 Task: Find connections with filter location Hāflong with filter topic #jobsearchwith filter profile language German with filter current company Motive with filter school SSBT'S COLLEGE OF ENGINEERING & TECHNOLOGY, BAMBHORI. with filter industry Household Services with filter service category Videography with filter keywords title Executive Assistant
Action: Mouse moved to (530, 78)
Screenshot: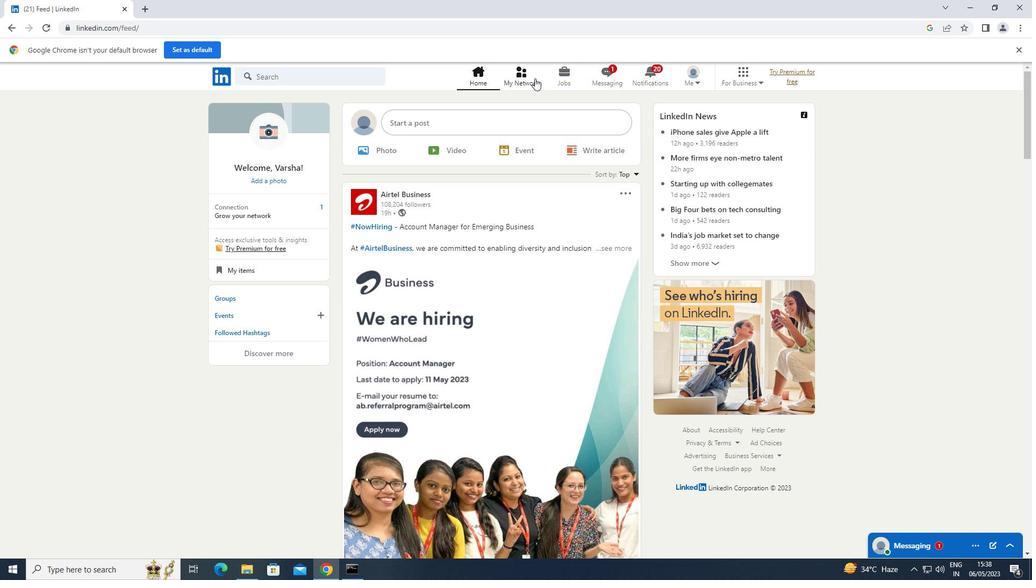 
Action: Mouse pressed left at (530, 78)
Screenshot: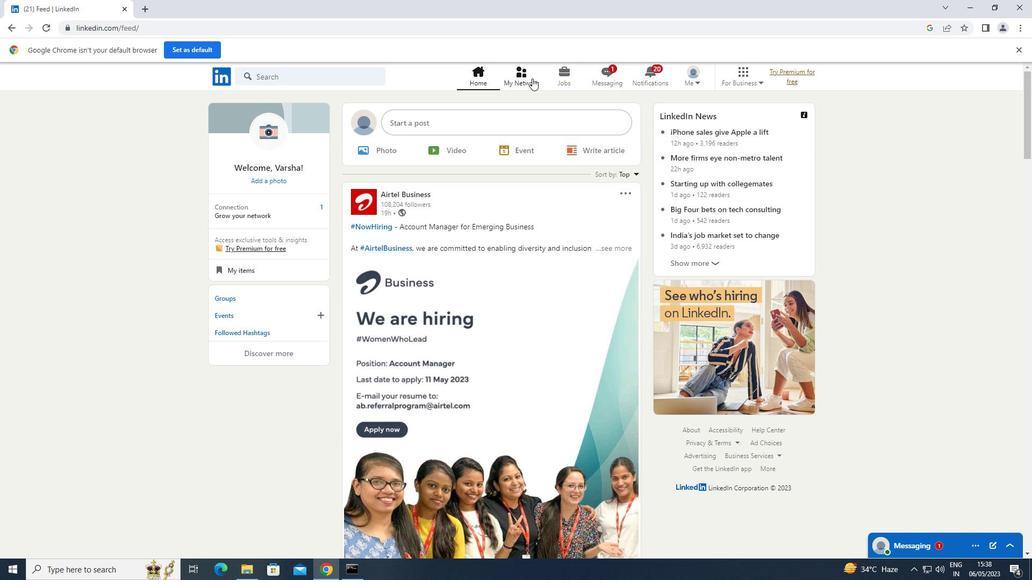 
Action: Mouse moved to (264, 138)
Screenshot: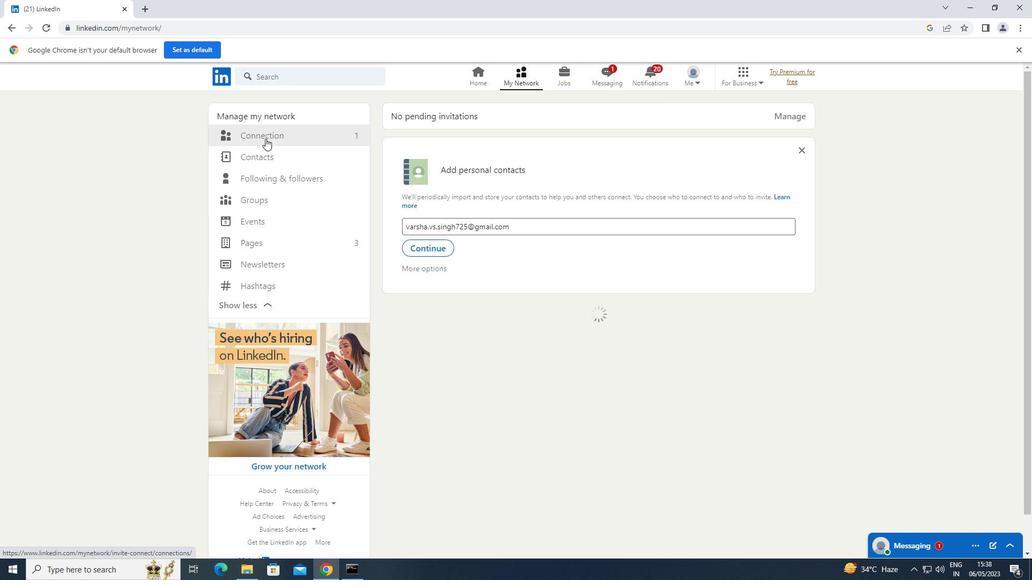 
Action: Mouse pressed left at (264, 138)
Screenshot: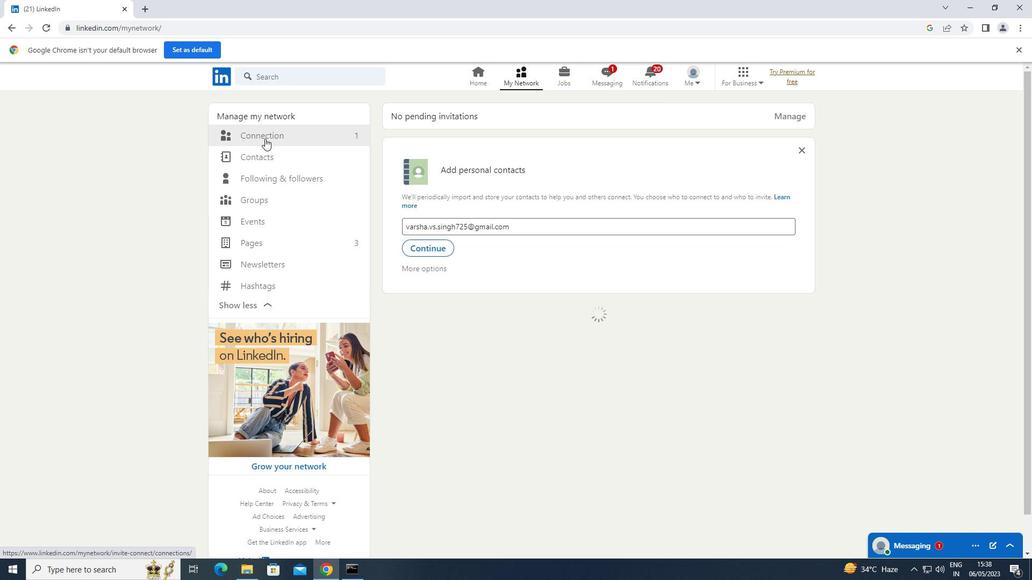 
Action: Mouse moved to (609, 134)
Screenshot: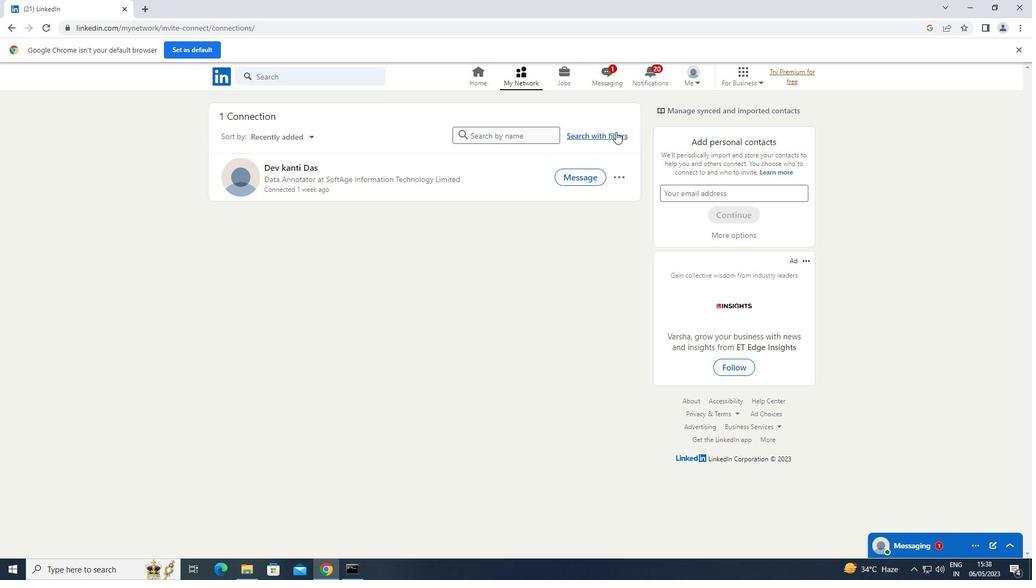 
Action: Mouse pressed left at (609, 134)
Screenshot: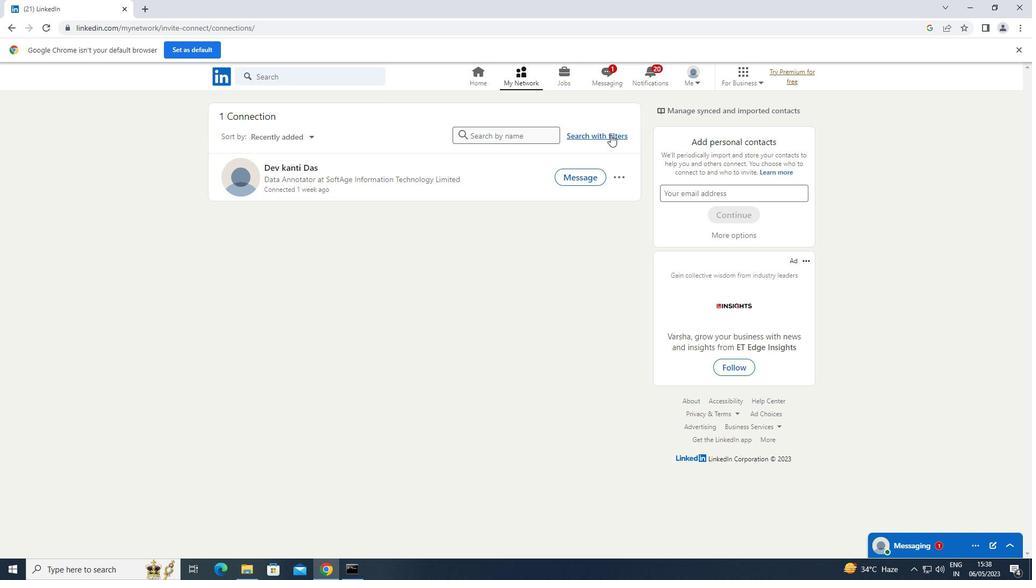 
Action: Mouse moved to (556, 105)
Screenshot: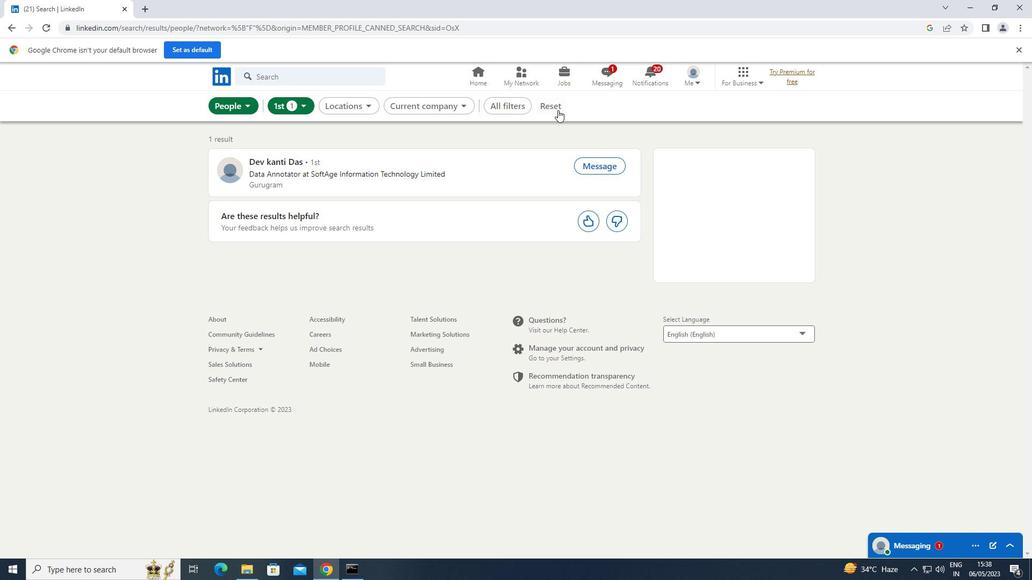 
Action: Mouse pressed left at (556, 105)
Screenshot: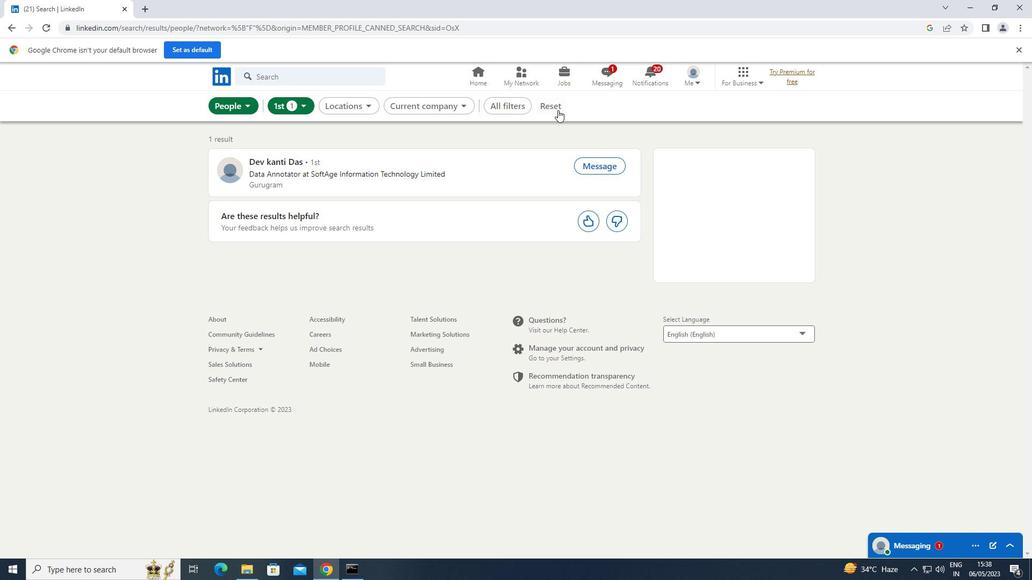 
Action: Mouse moved to (553, 104)
Screenshot: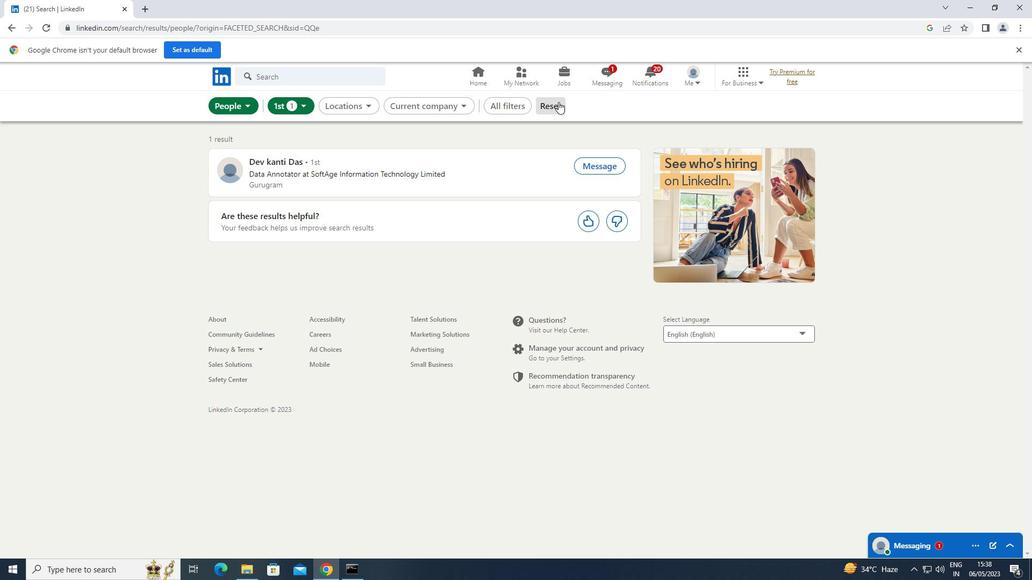 
Action: Mouse pressed left at (553, 104)
Screenshot: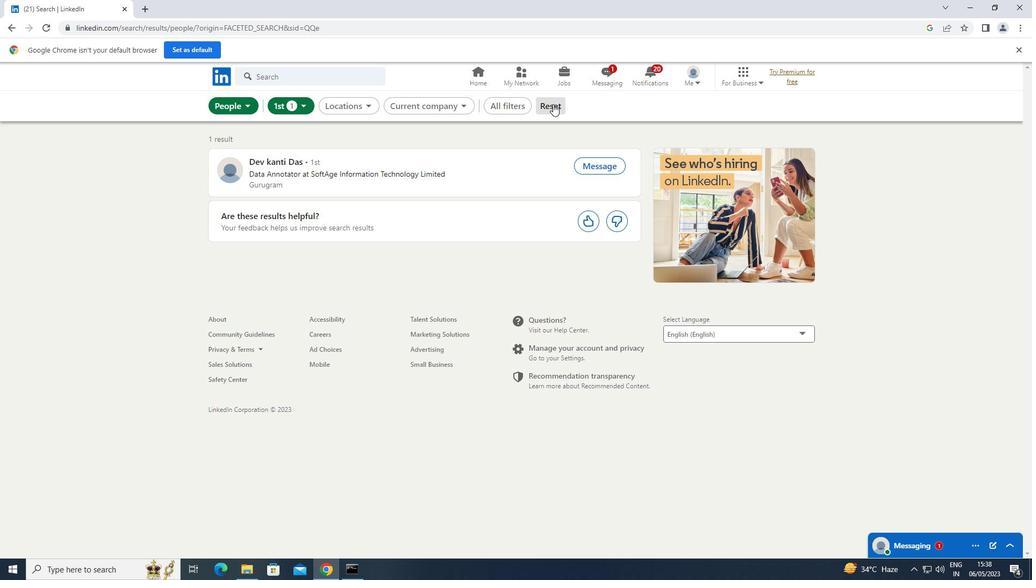 
Action: Mouse moved to (540, 106)
Screenshot: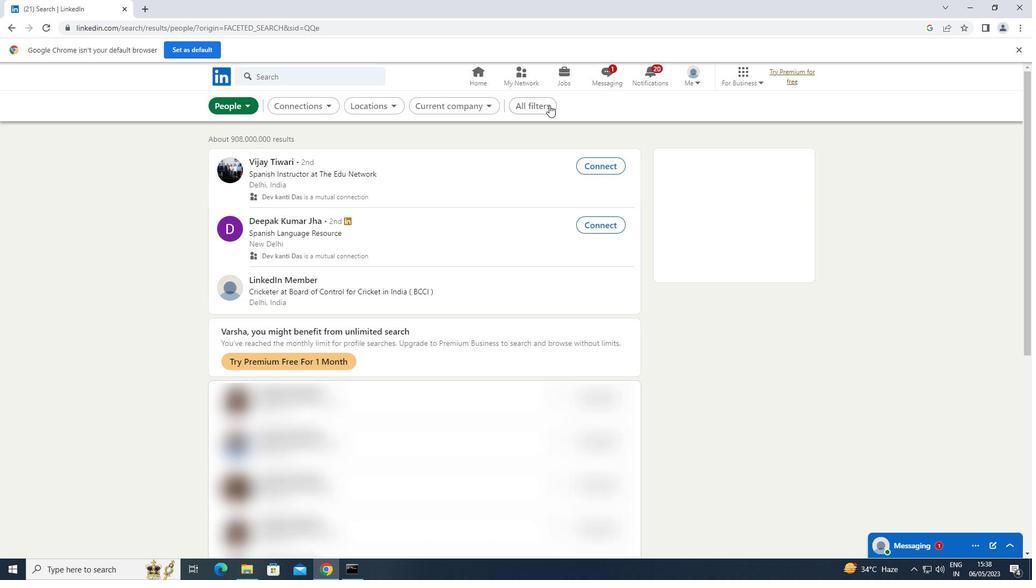 
Action: Mouse pressed left at (540, 106)
Screenshot: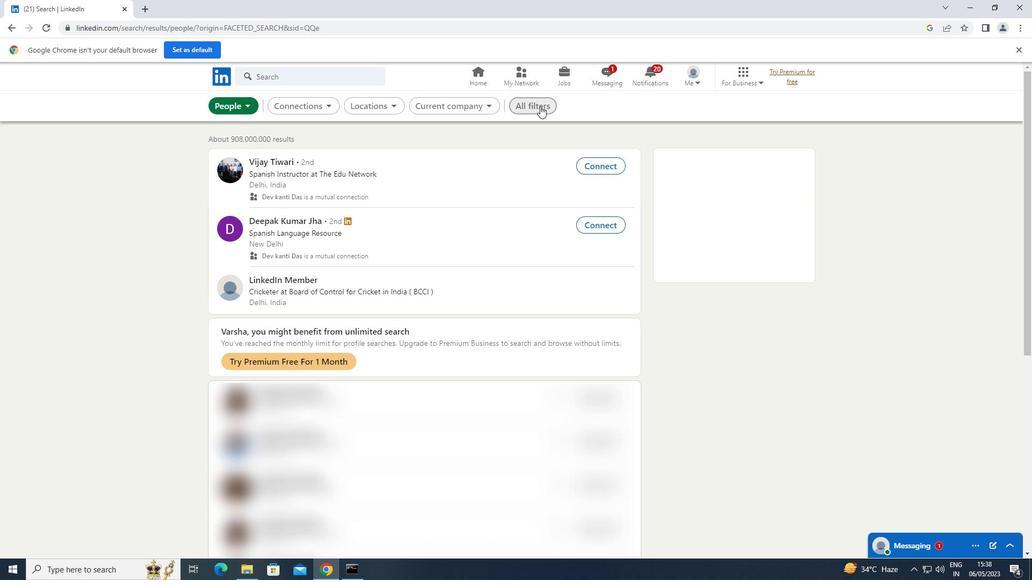 
Action: Mouse moved to (878, 253)
Screenshot: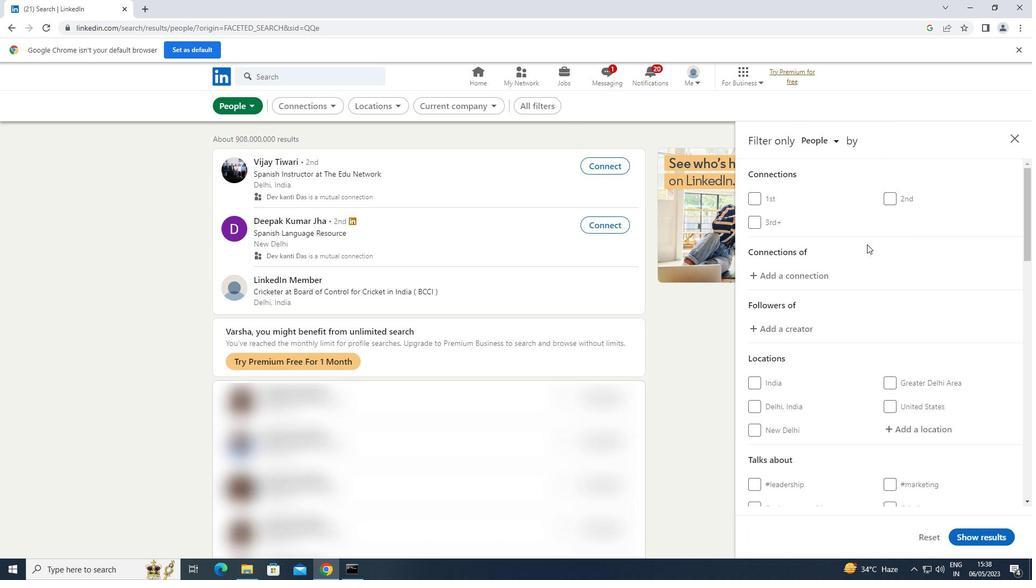 
Action: Mouse scrolled (878, 252) with delta (0, 0)
Screenshot: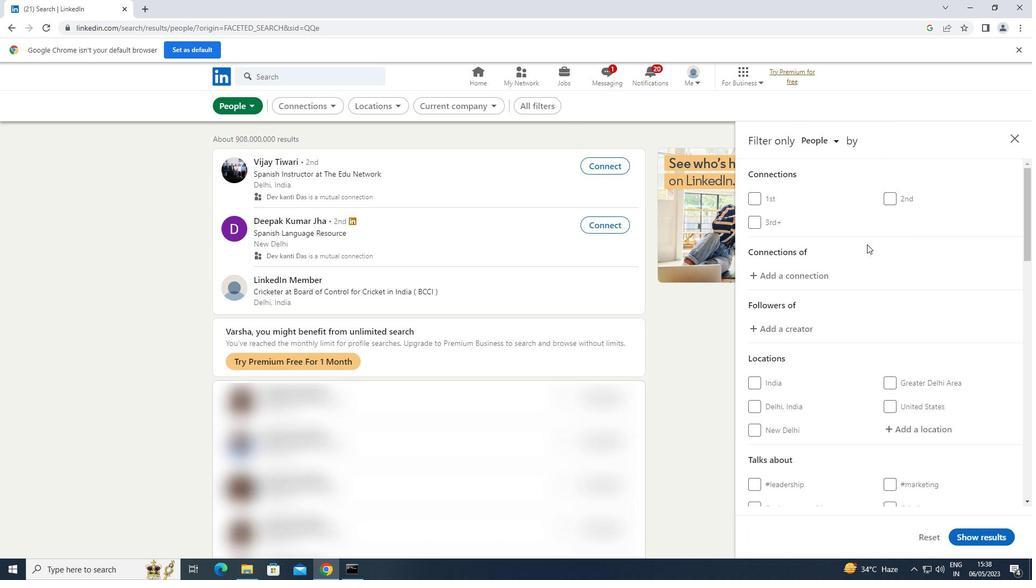 
Action: Mouse moved to (880, 256)
Screenshot: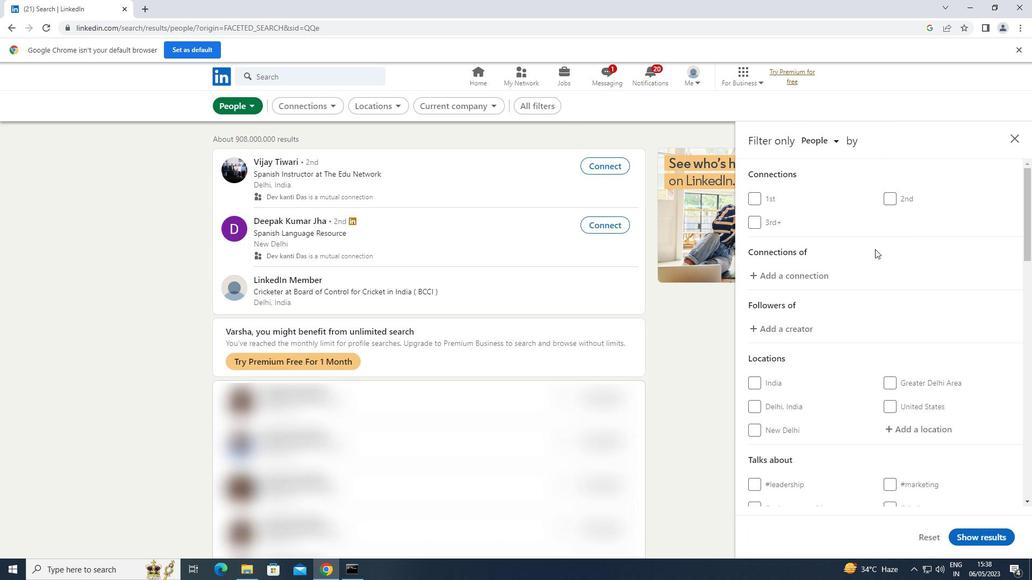 
Action: Mouse scrolled (880, 256) with delta (0, 0)
Screenshot: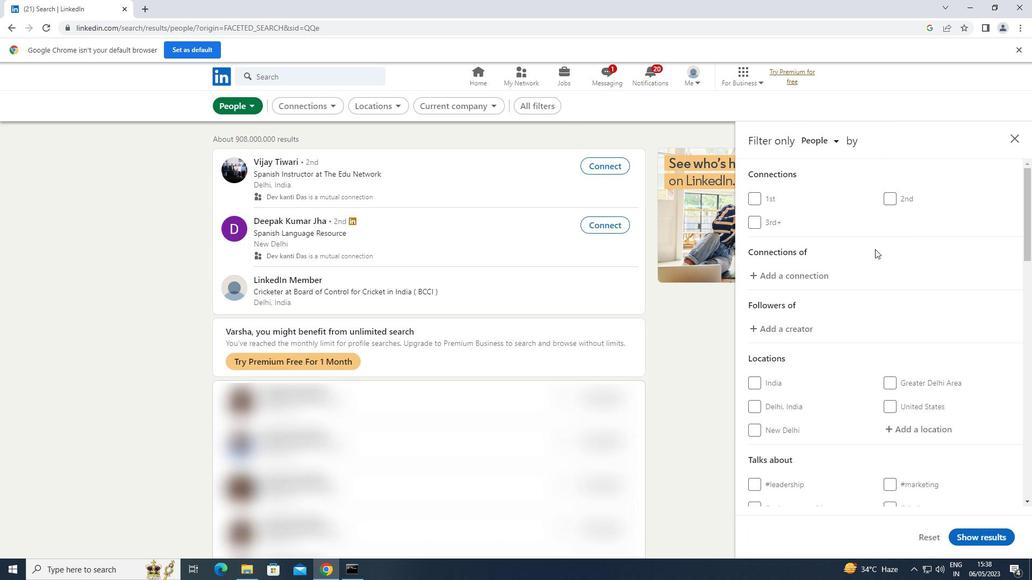 
Action: Mouse moved to (922, 316)
Screenshot: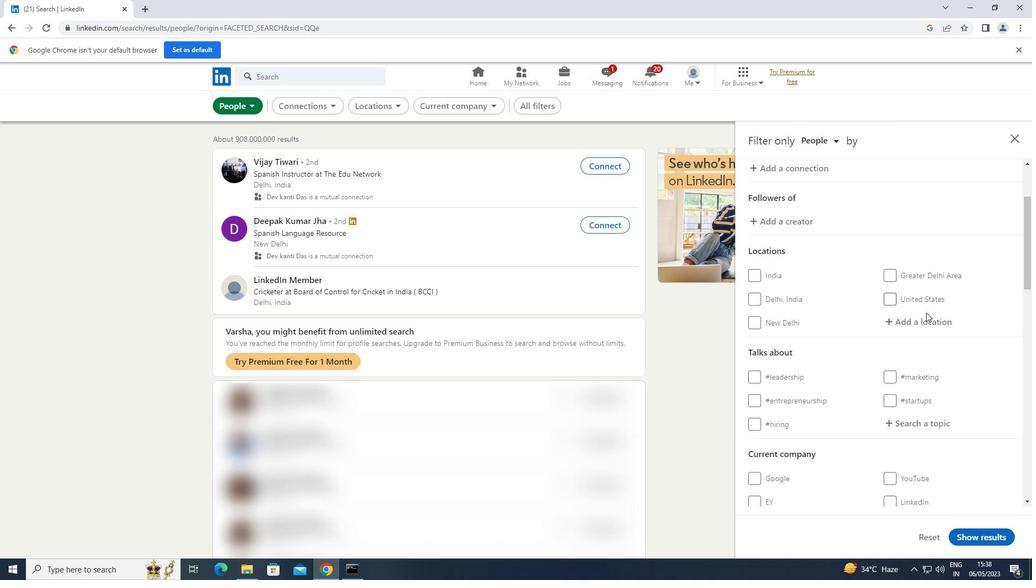 
Action: Mouse pressed left at (922, 316)
Screenshot: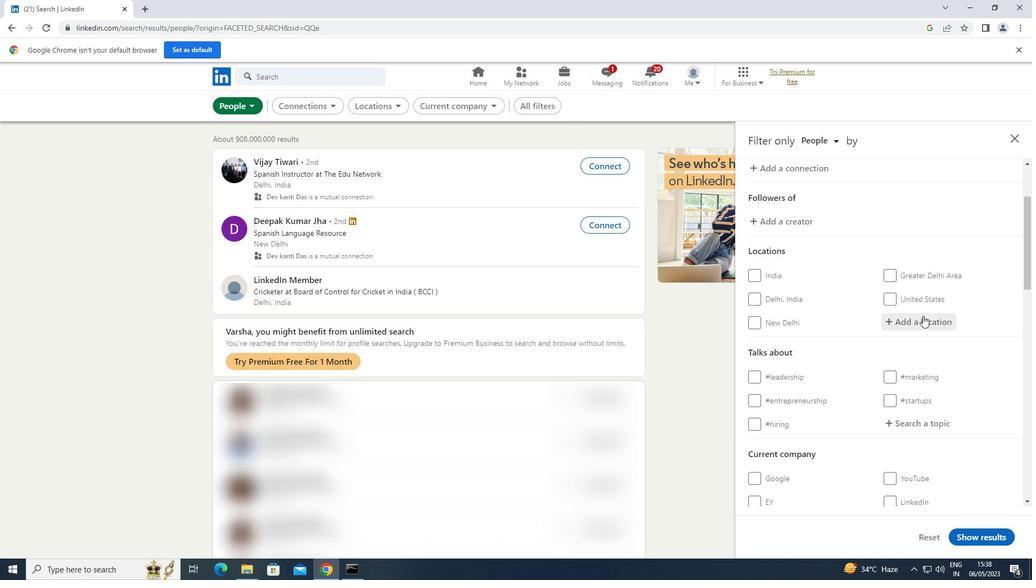 
Action: Mouse moved to (925, 316)
Screenshot: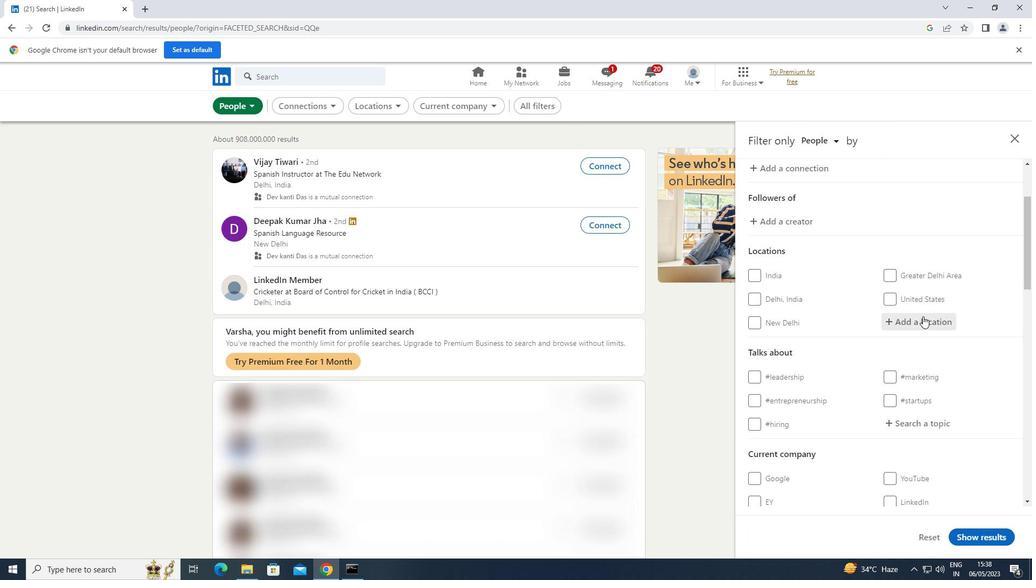 
Action: Key pressed <Key.shift>HAFLONG
Screenshot: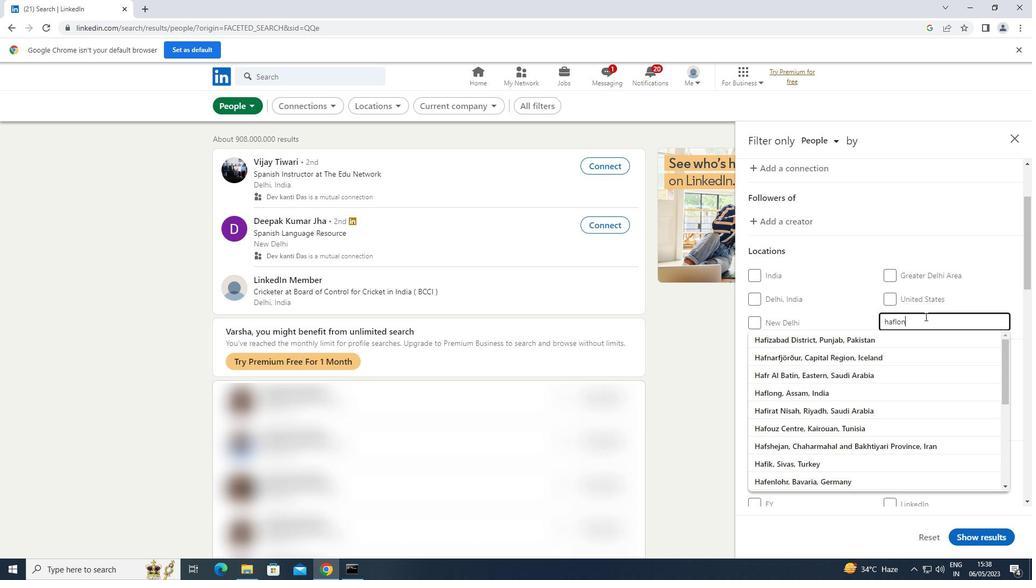 
Action: Mouse moved to (923, 422)
Screenshot: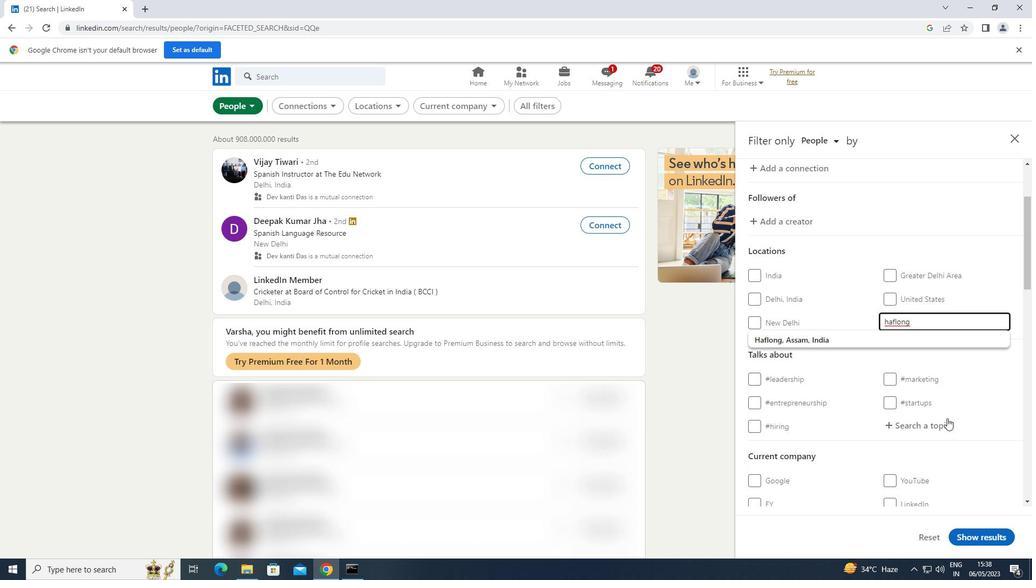 
Action: Mouse pressed left at (923, 422)
Screenshot: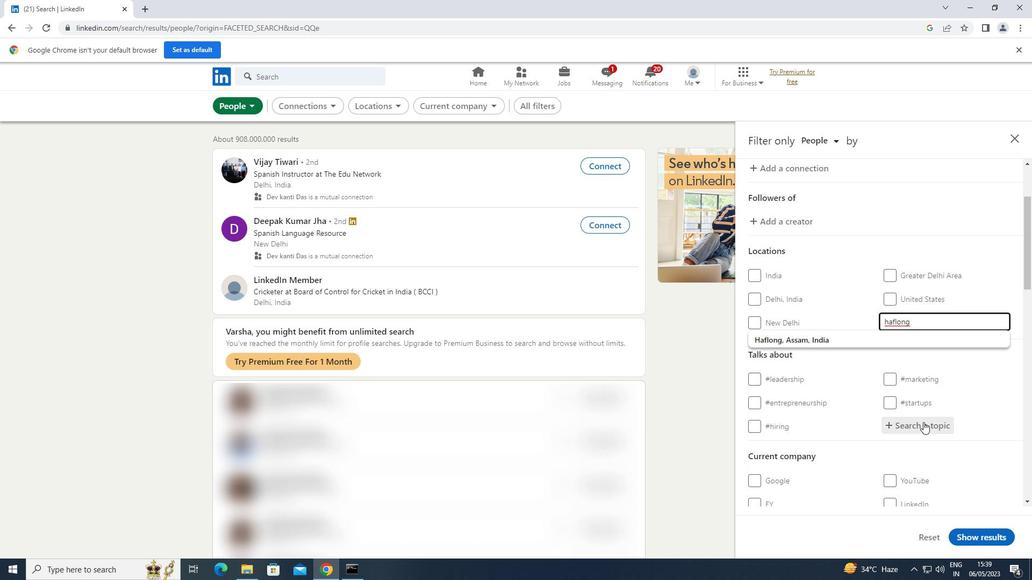 
Action: Key pressed JOBSEARCH
Screenshot: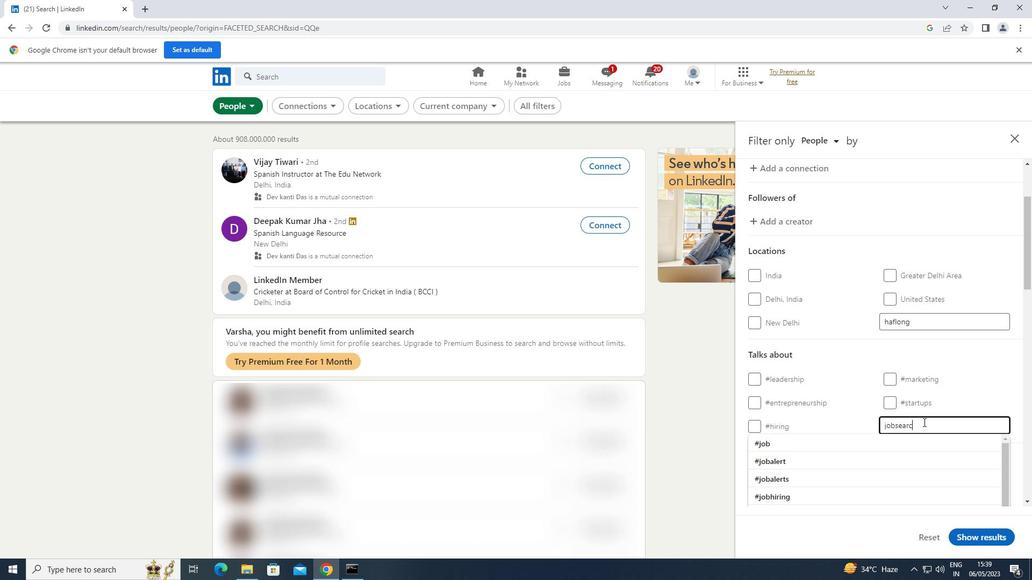 
Action: Mouse moved to (819, 441)
Screenshot: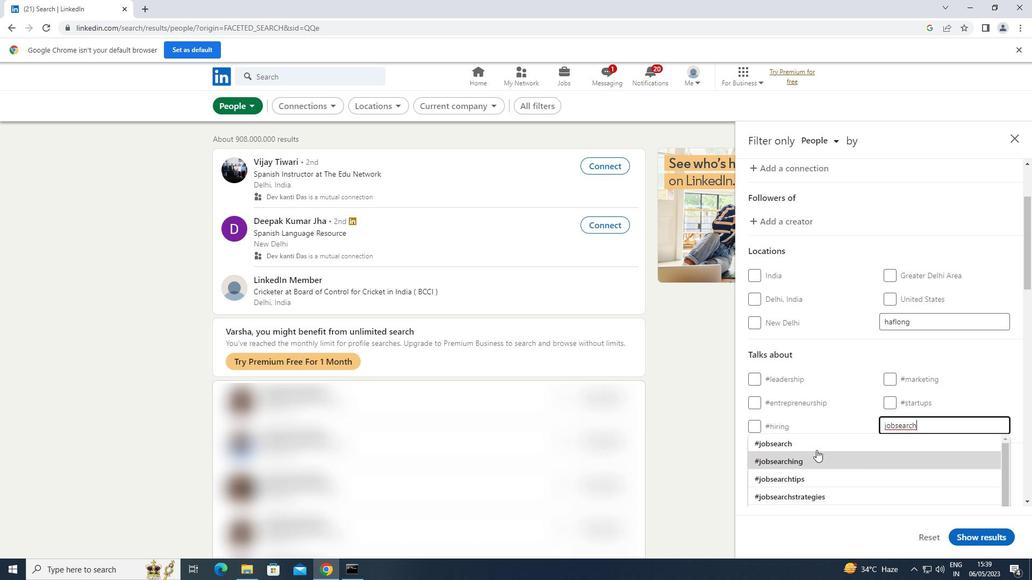 
Action: Mouse pressed left at (819, 441)
Screenshot: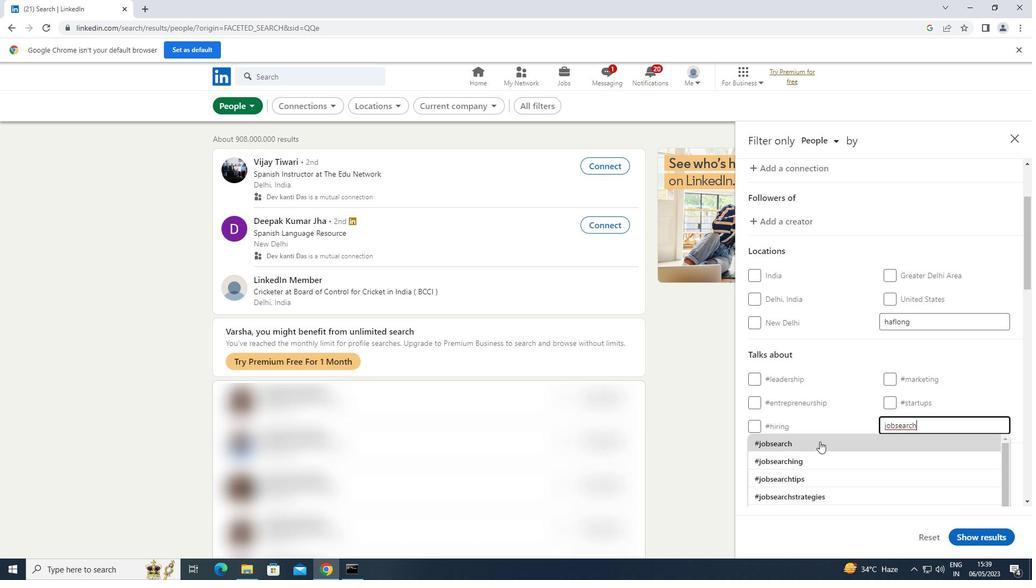 
Action: Mouse moved to (825, 435)
Screenshot: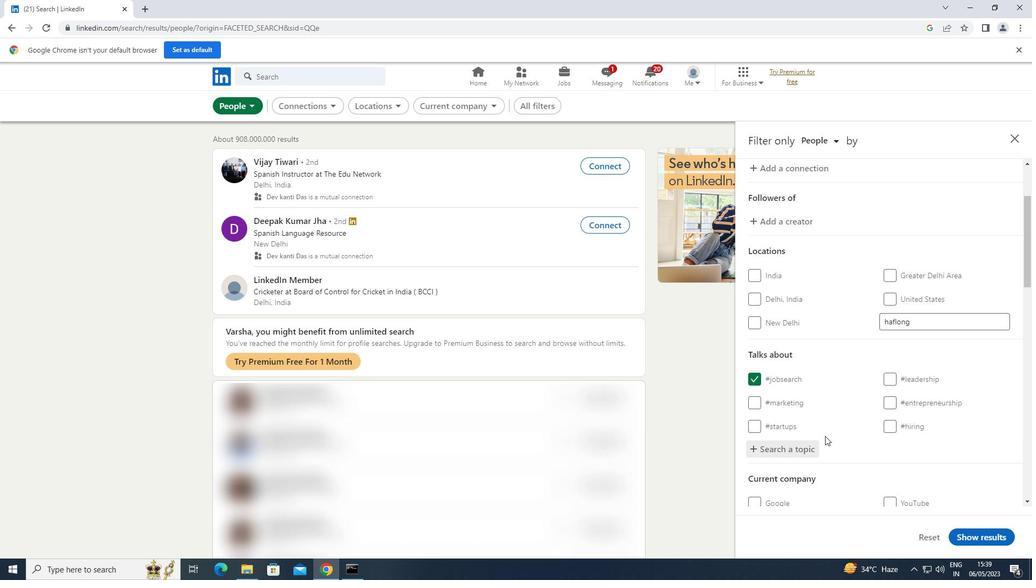 
Action: Mouse scrolled (825, 435) with delta (0, 0)
Screenshot: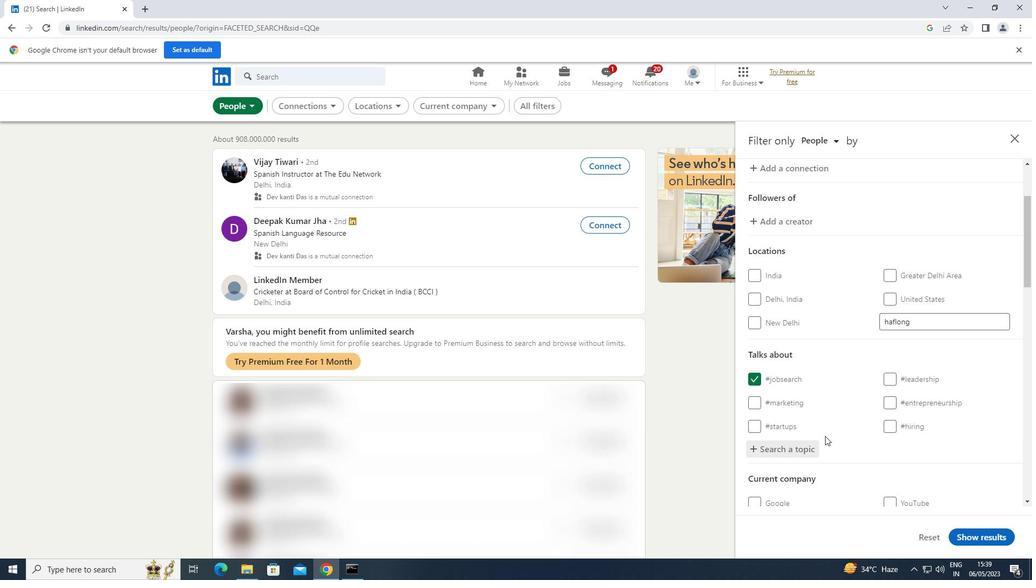 
Action: Mouse scrolled (825, 435) with delta (0, 0)
Screenshot: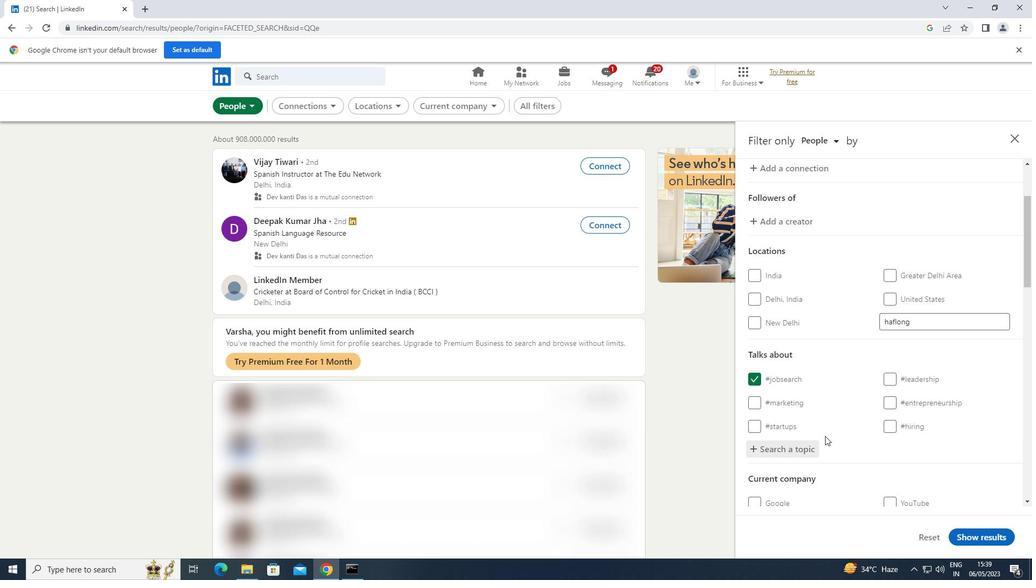 
Action: Mouse scrolled (825, 435) with delta (0, 0)
Screenshot: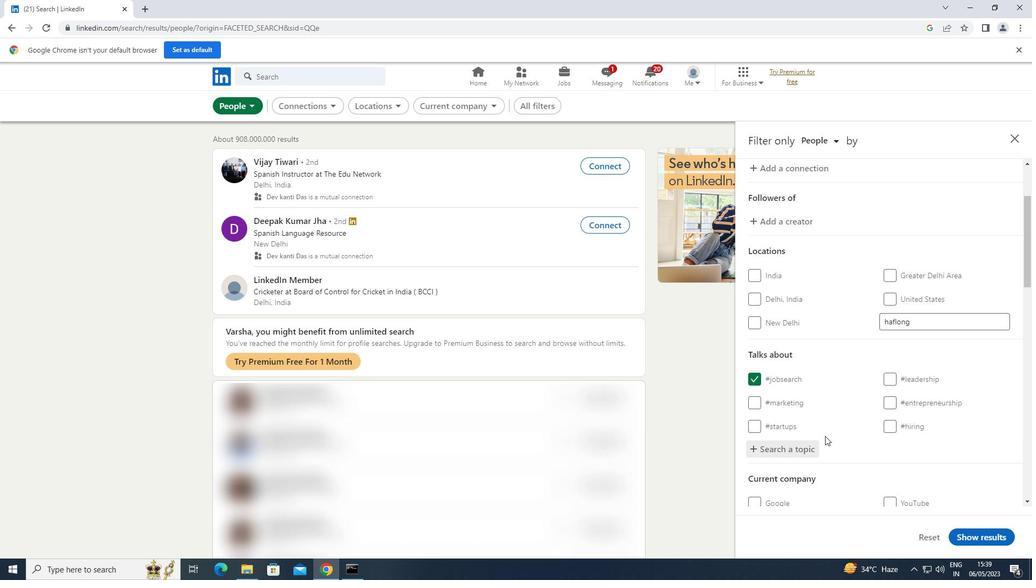 
Action: Mouse moved to (827, 433)
Screenshot: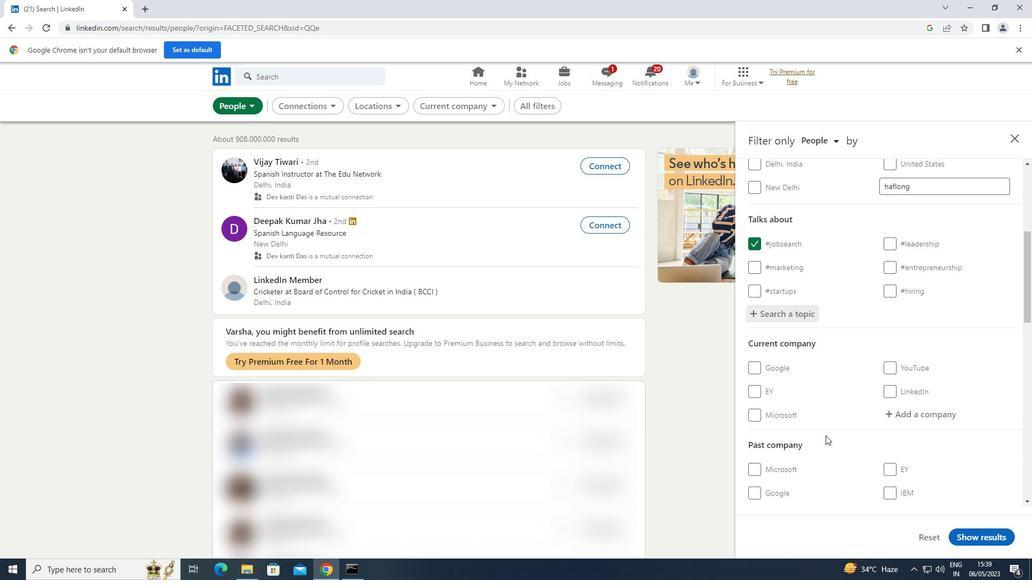 
Action: Mouse scrolled (827, 433) with delta (0, 0)
Screenshot: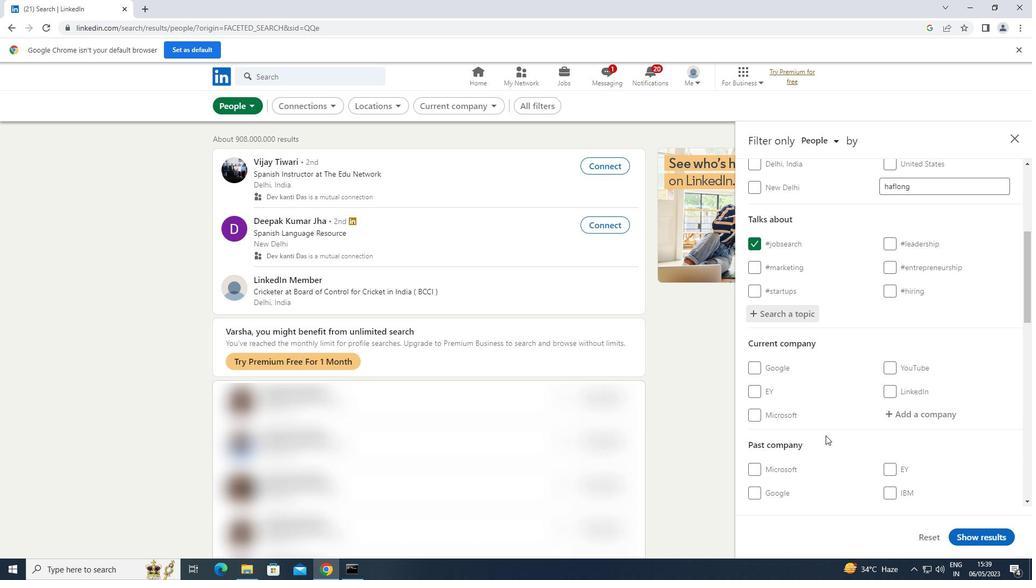 
Action: Mouse scrolled (827, 433) with delta (0, 0)
Screenshot: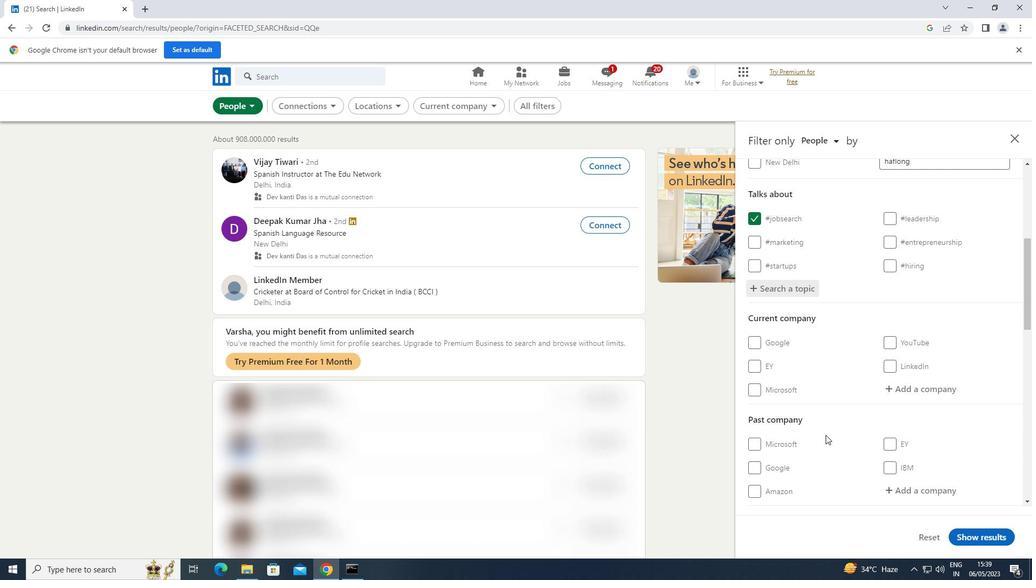 
Action: Mouse scrolled (827, 433) with delta (0, 0)
Screenshot: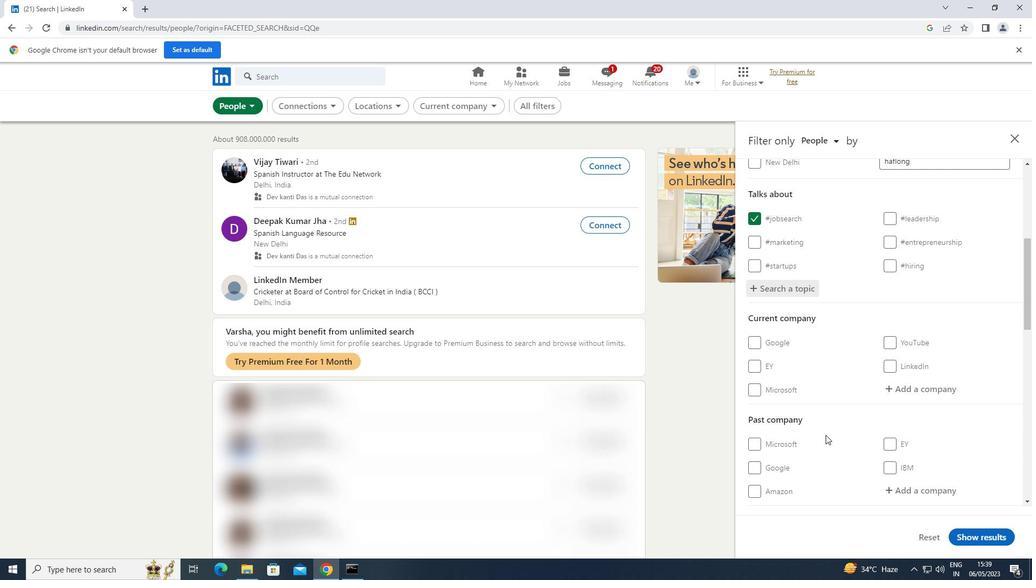 
Action: Mouse scrolled (827, 433) with delta (0, 0)
Screenshot: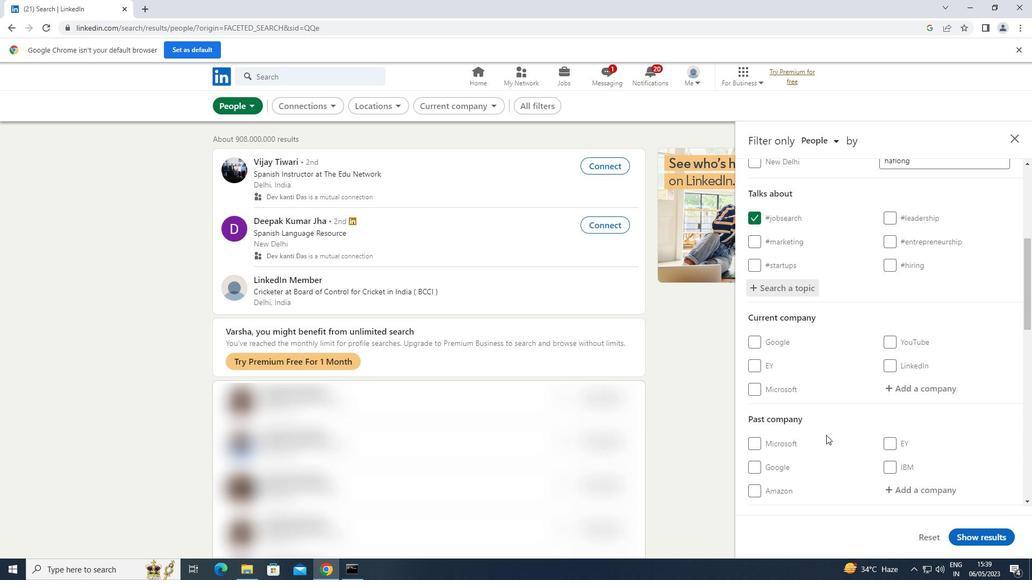 
Action: Mouse scrolled (827, 433) with delta (0, 0)
Screenshot: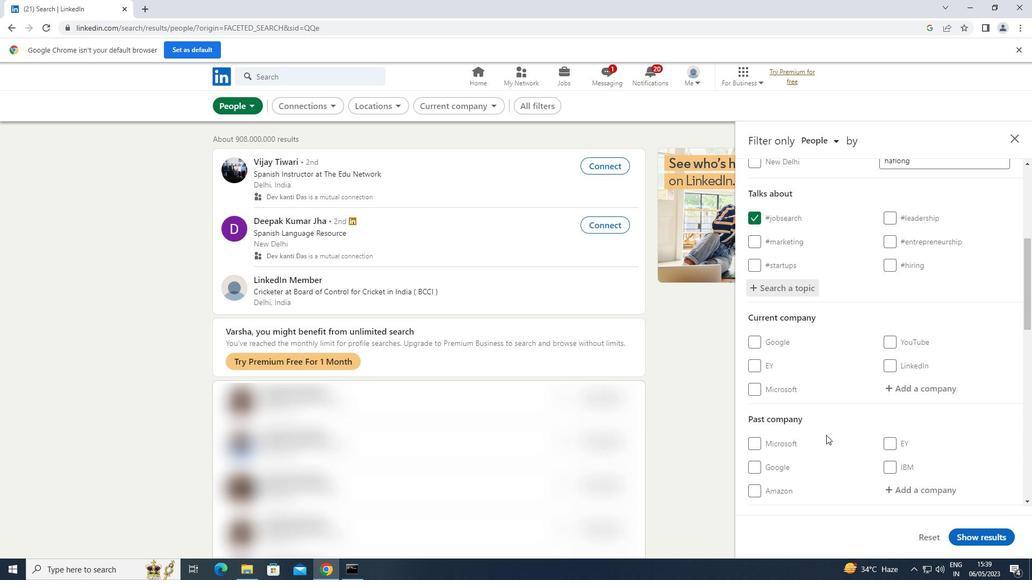 
Action: Mouse scrolled (827, 433) with delta (0, 0)
Screenshot: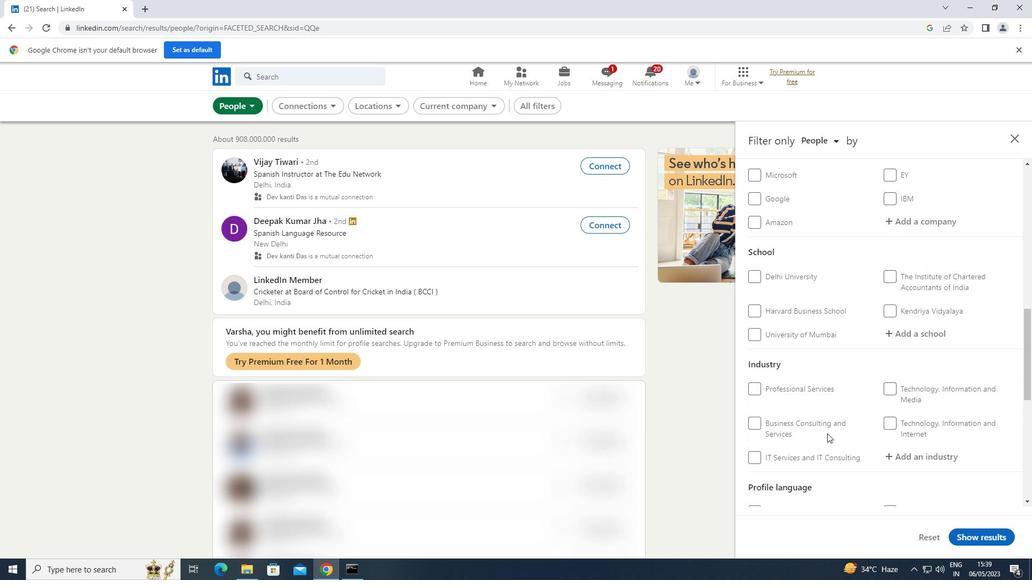 
Action: Mouse scrolled (827, 433) with delta (0, 0)
Screenshot: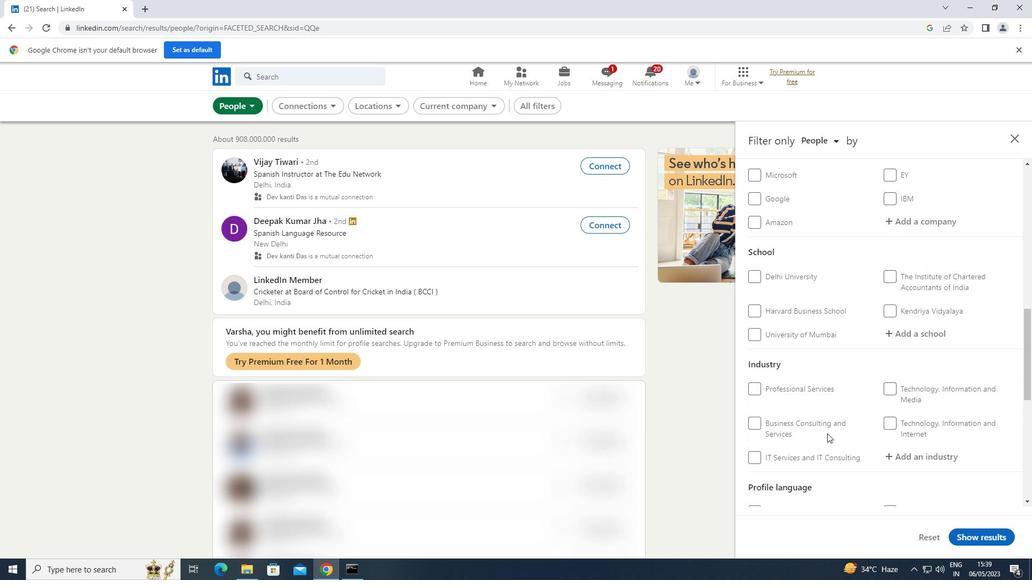 
Action: Mouse moved to (750, 447)
Screenshot: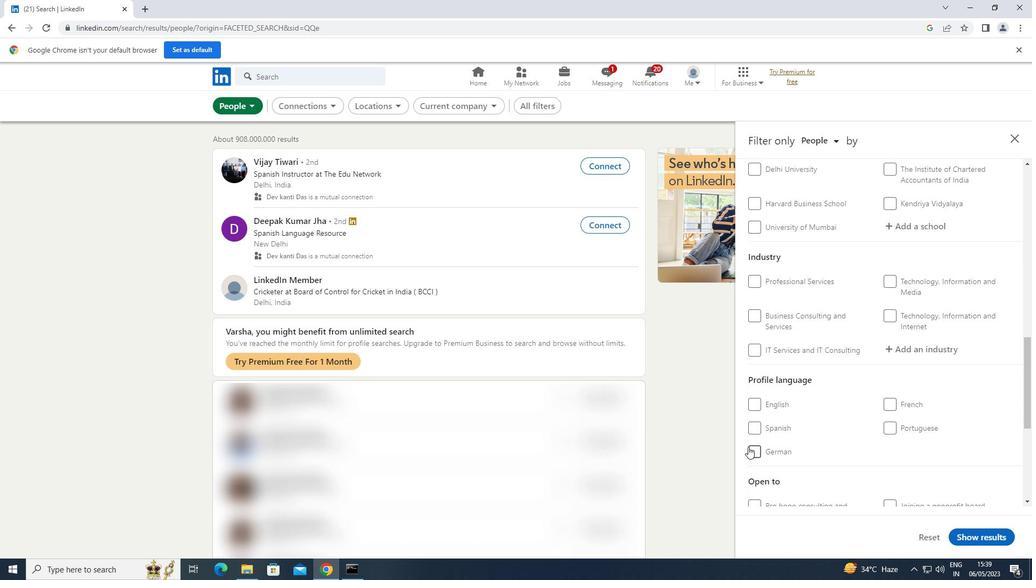 
Action: Mouse pressed left at (750, 447)
Screenshot: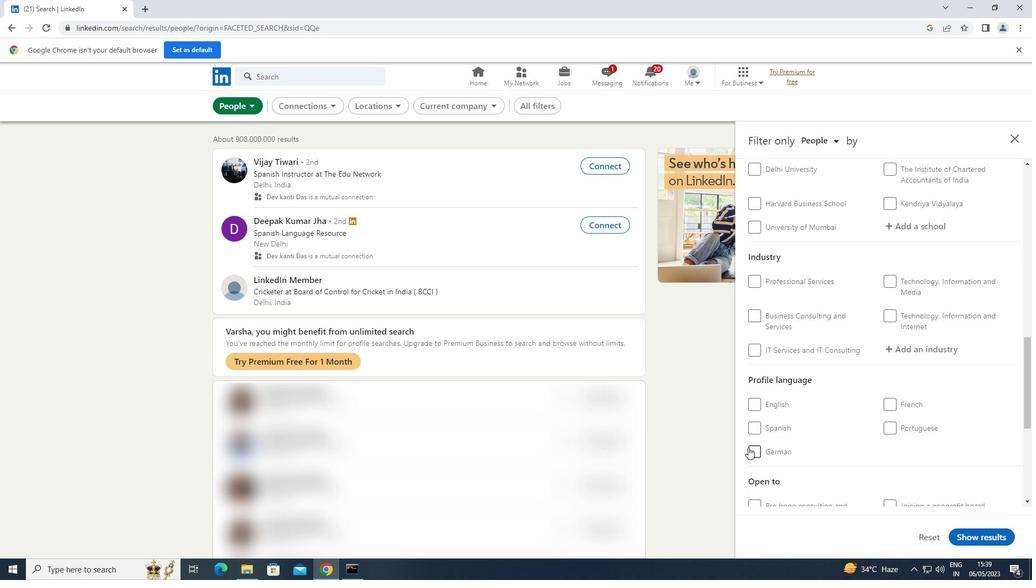 
Action: Mouse moved to (833, 407)
Screenshot: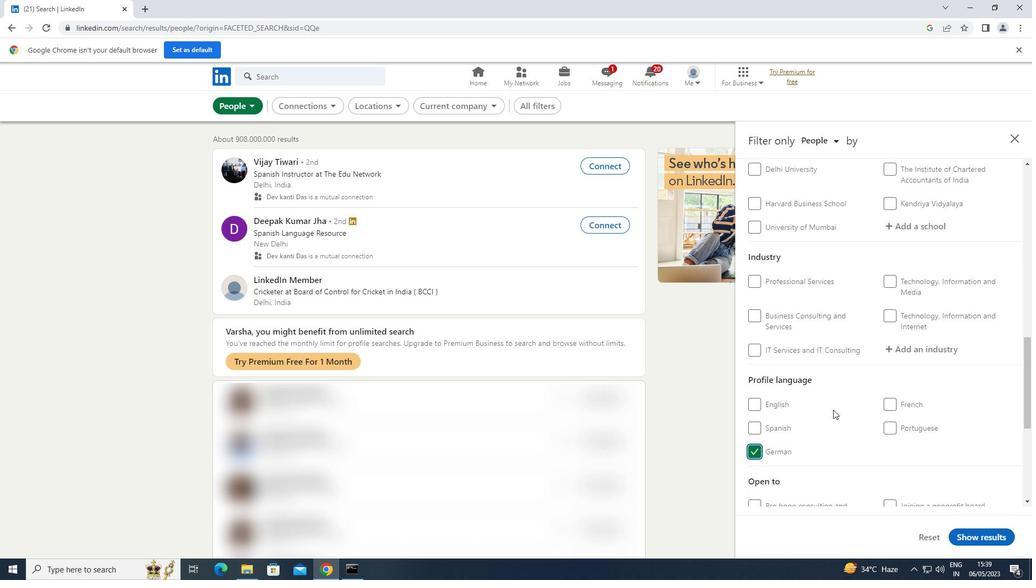 
Action: Mouse scrolled (833, 407) with delta (0, 0)
Screenshot: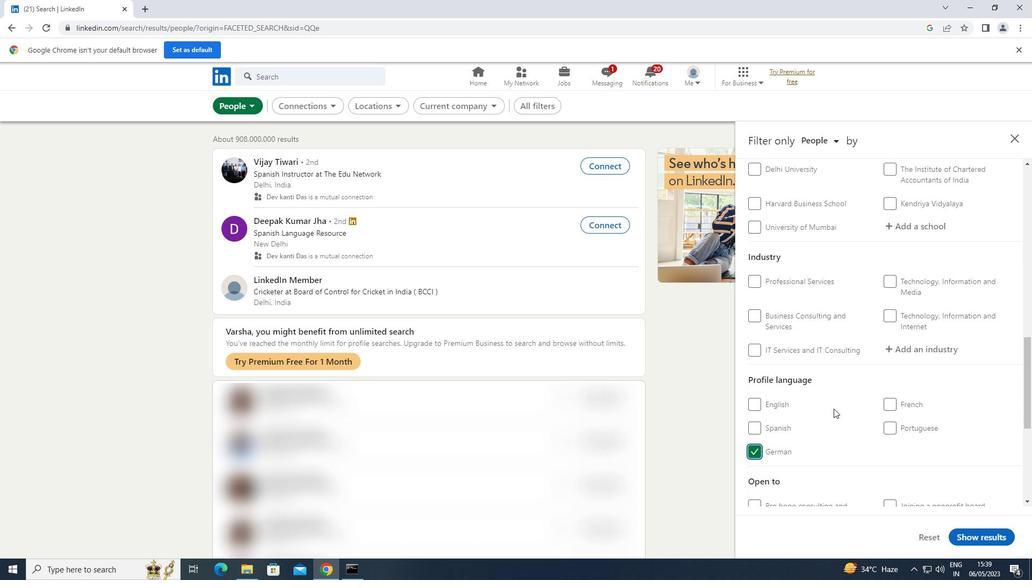 
Action: Mouse moved to (833, 406)
Screenshot: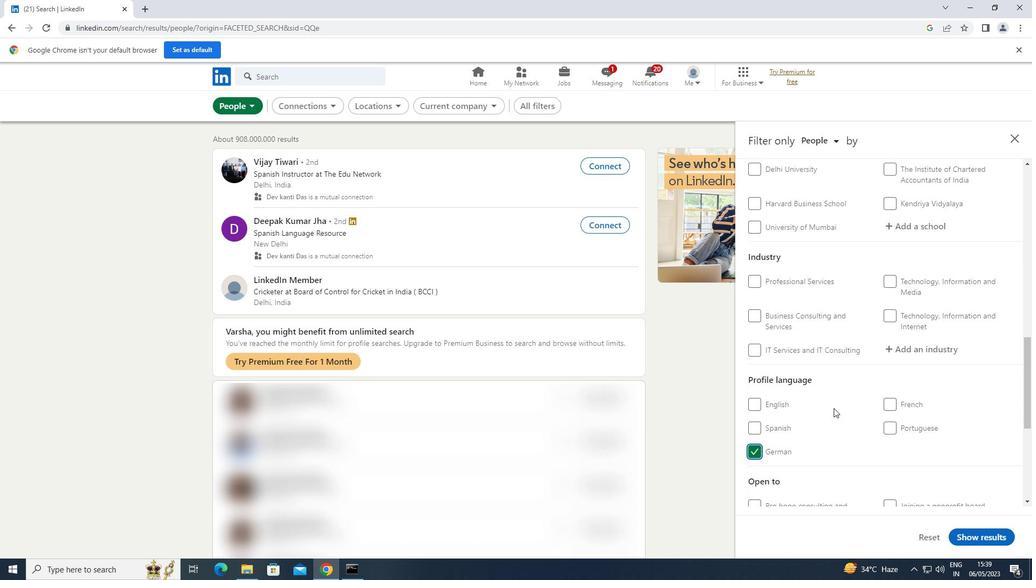 
Action: Mouse scrolled (833, 407) with delta (0, 0)
Screenshot: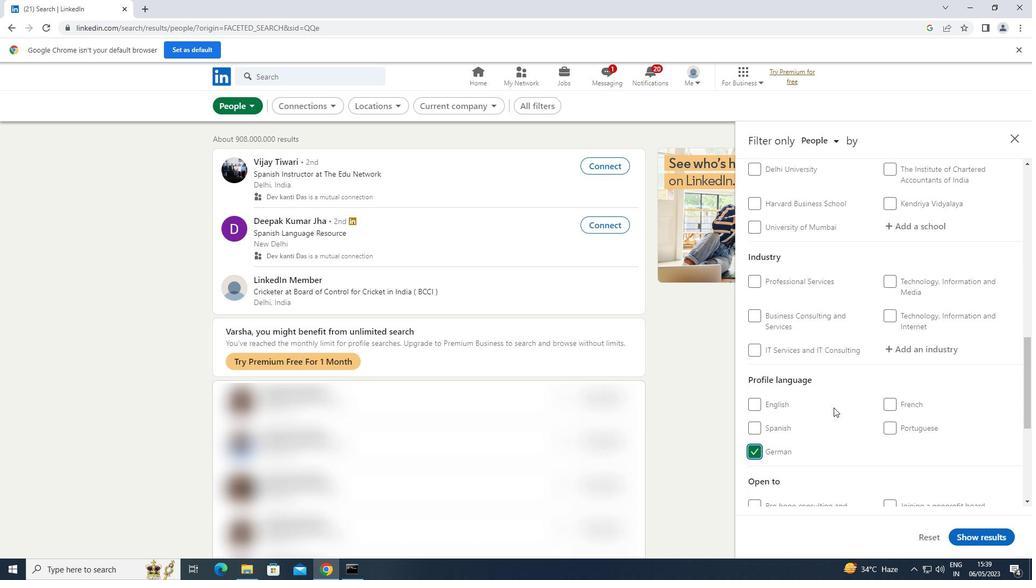 
Action: Mouse moved to (833, 406)
Screenshot: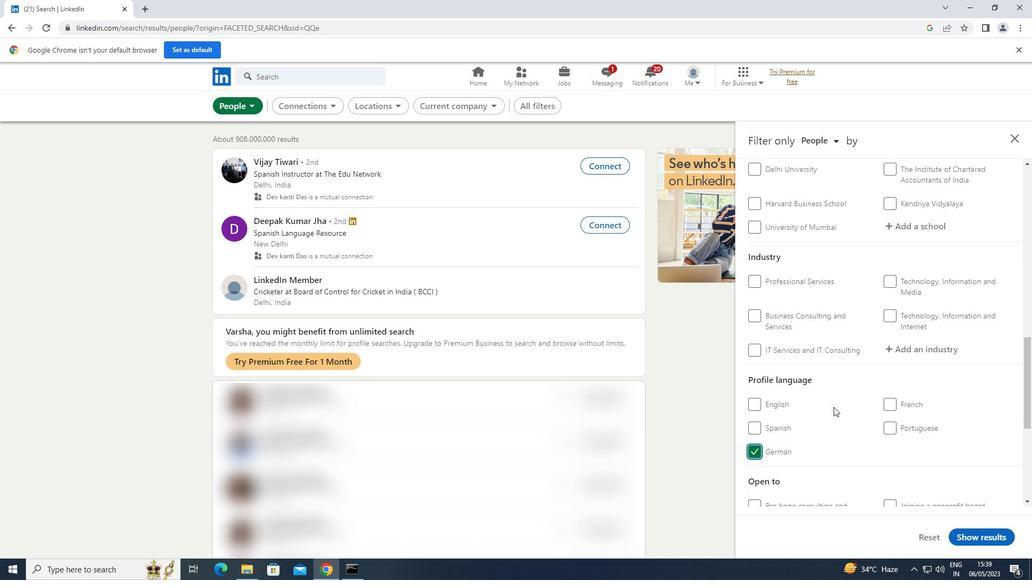
Action: Mouse scrolled (833, 407) with delta (0, 0)
Screenshot: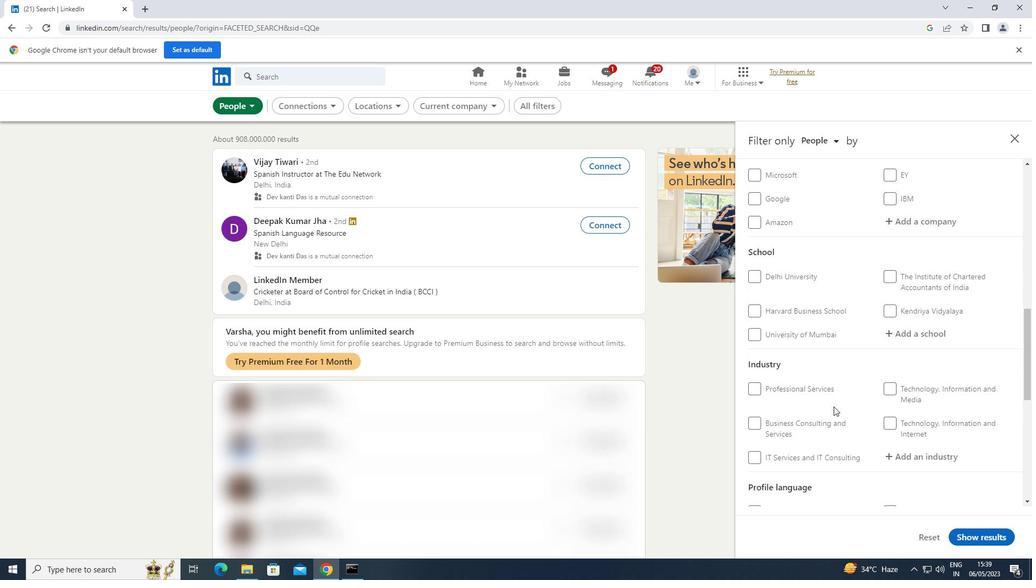 
Action: Mouse scrolled (833, 407) with delta (0, 0)
Screenshot: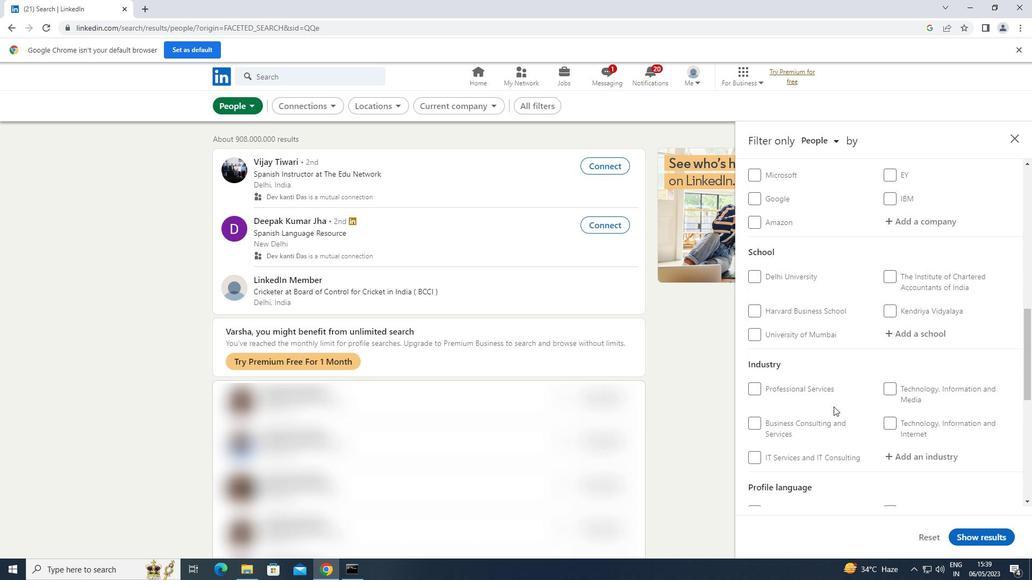 
Action: Mouse scrolled (833, 407) with delta (0, 0)
Screenshot: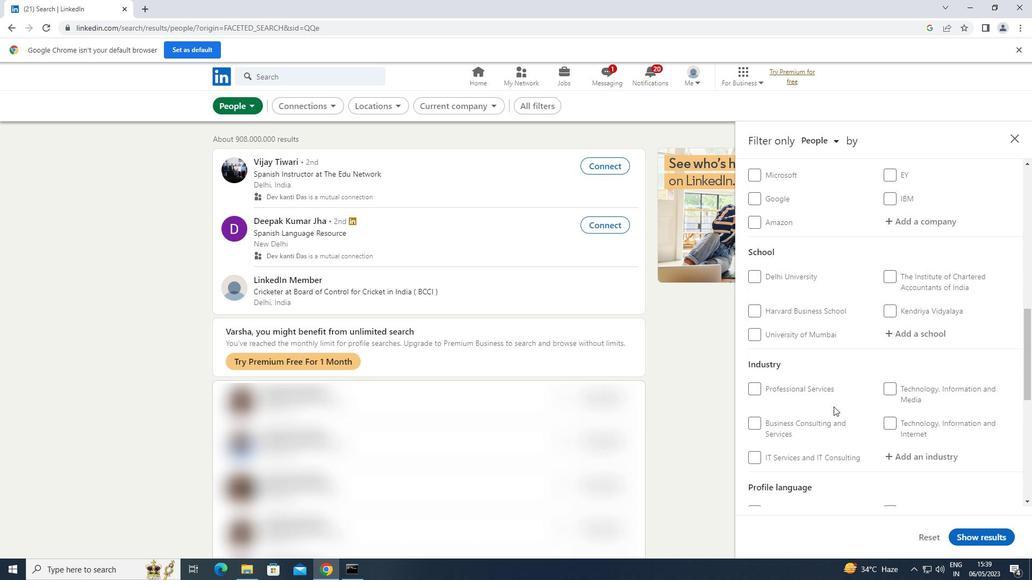 
Action: Mouse moved to (917, 285)
Screenshot: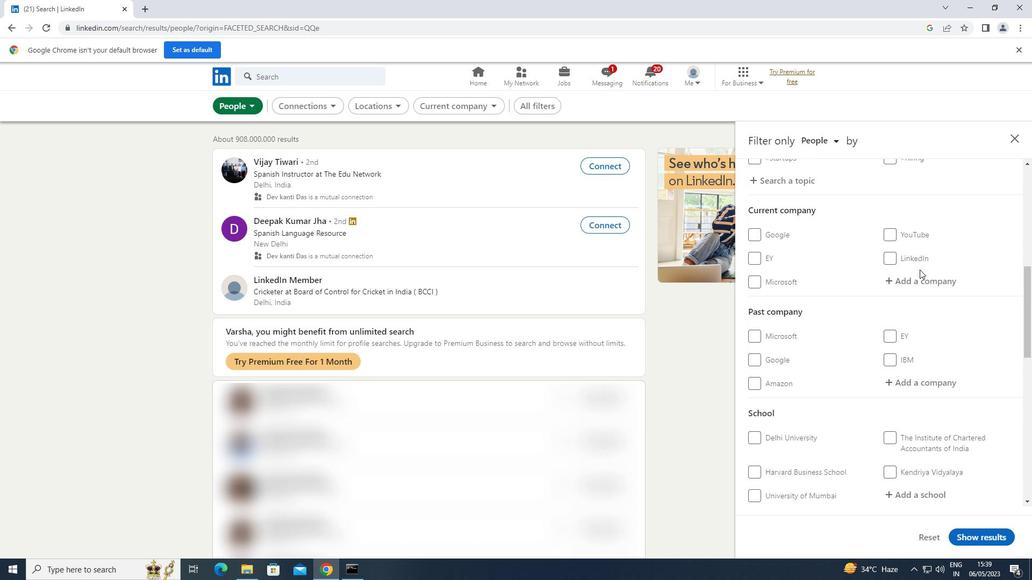 
Action: Mouse pressed left at (917, 285)
Screenshot: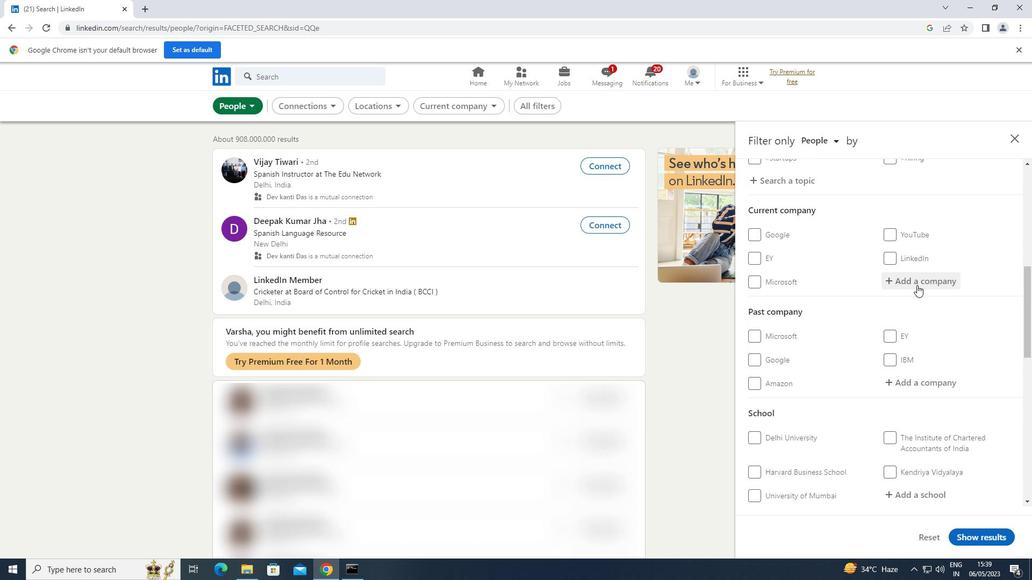 
Action: Key pressed <Key.shift>MOTIVE
Screenshot: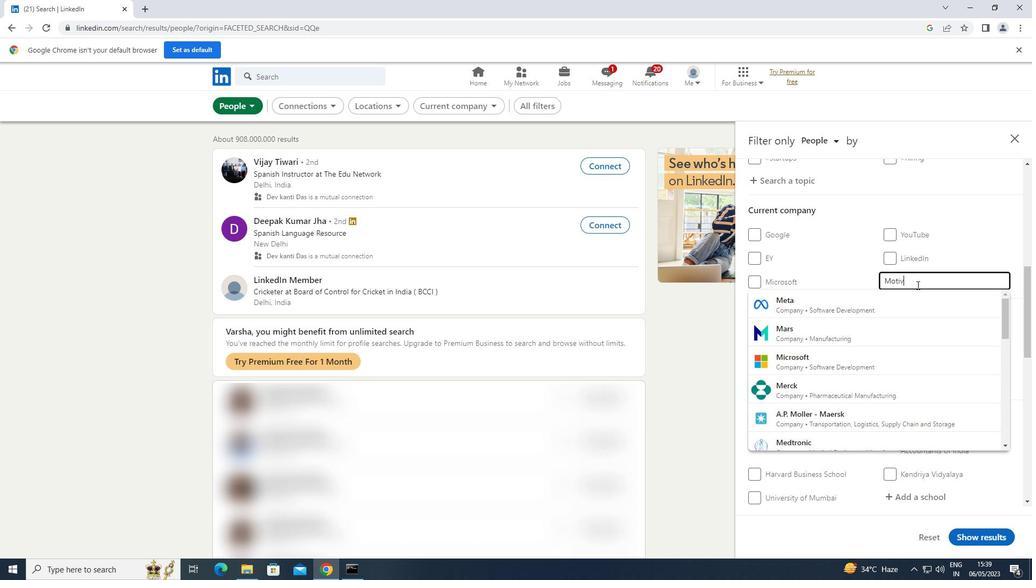 
Action: Mouse moved to (837, 299)
Screenshot: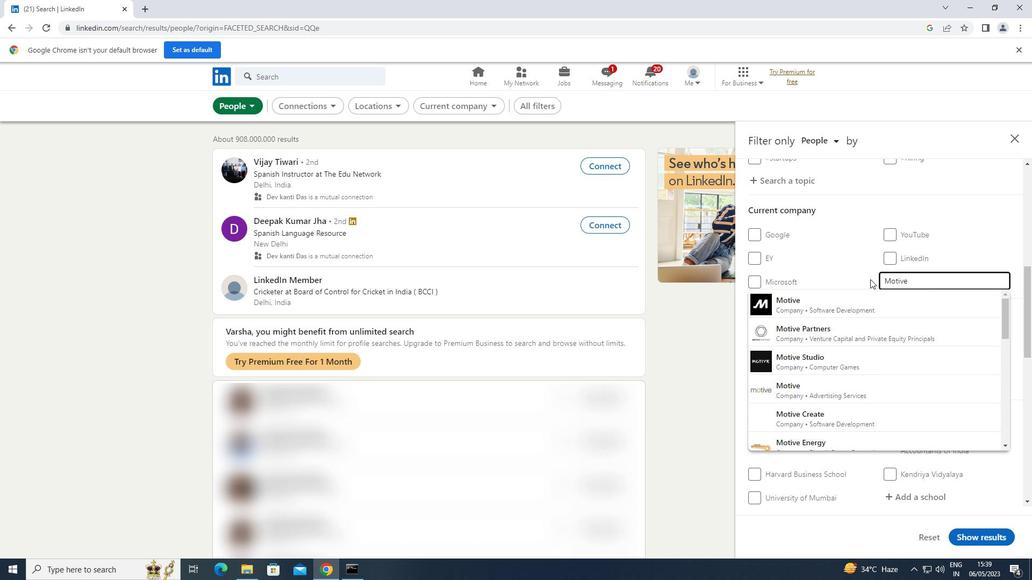 
Action: Mouse pressed left at (837, 299)
Screenshot: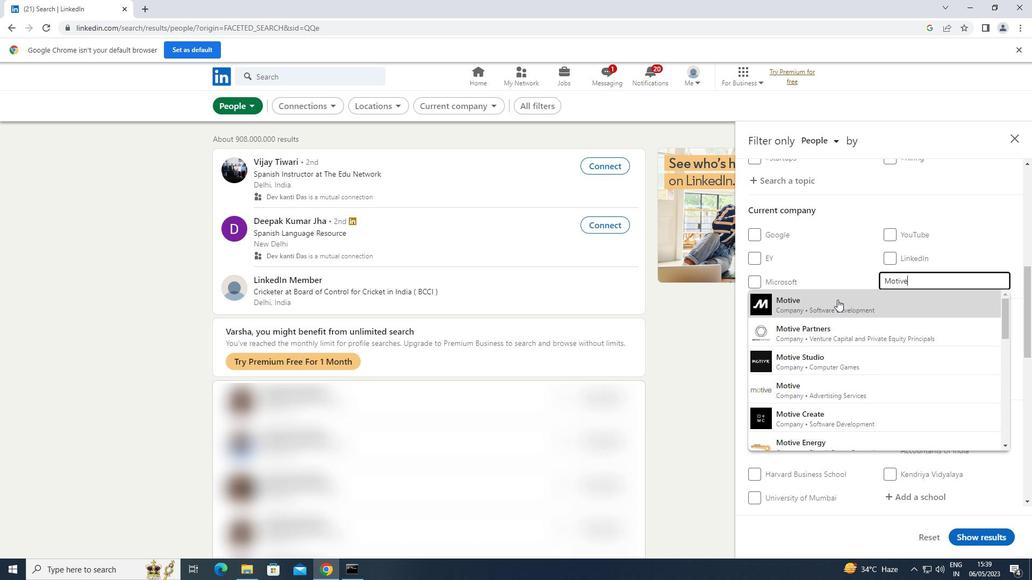 
Action: Mouse moved to (842, 297)
Screenshot: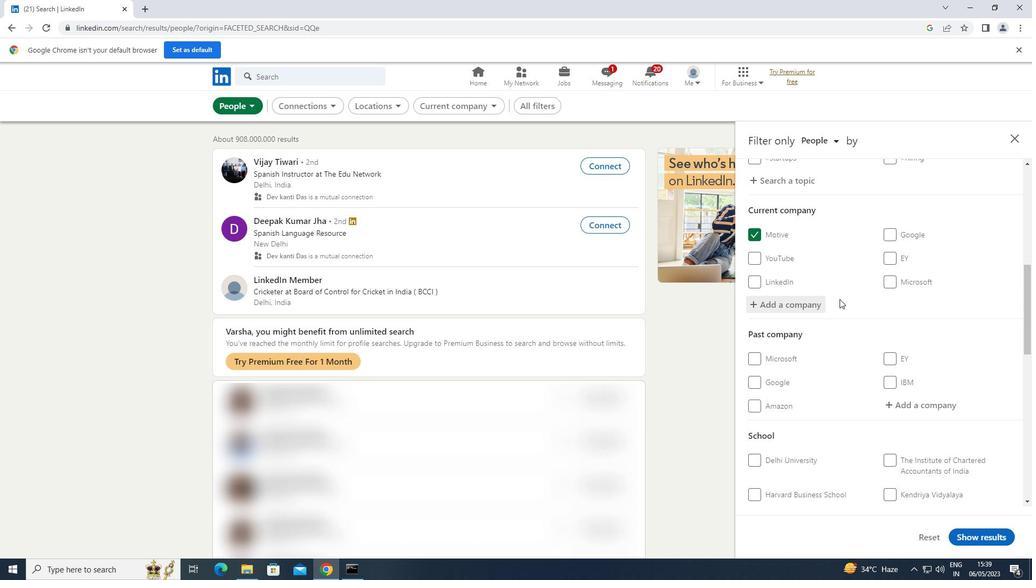 
Action: Mouse scrolled (842, 297) with delta (0, 0)
Screenshot: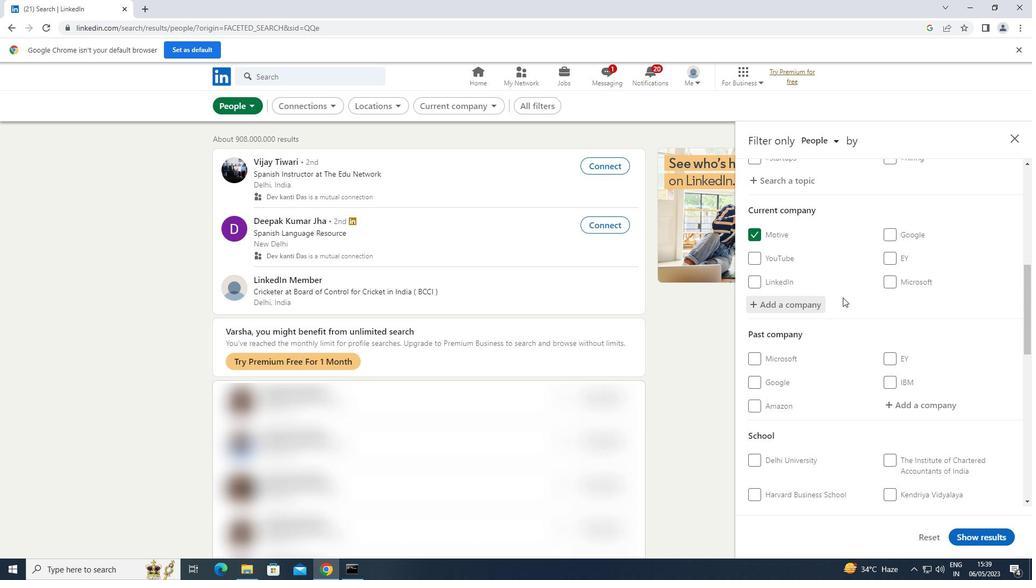 
Action: Mouse scrolled (842, 297) with delta (0, 0)
Screenshot: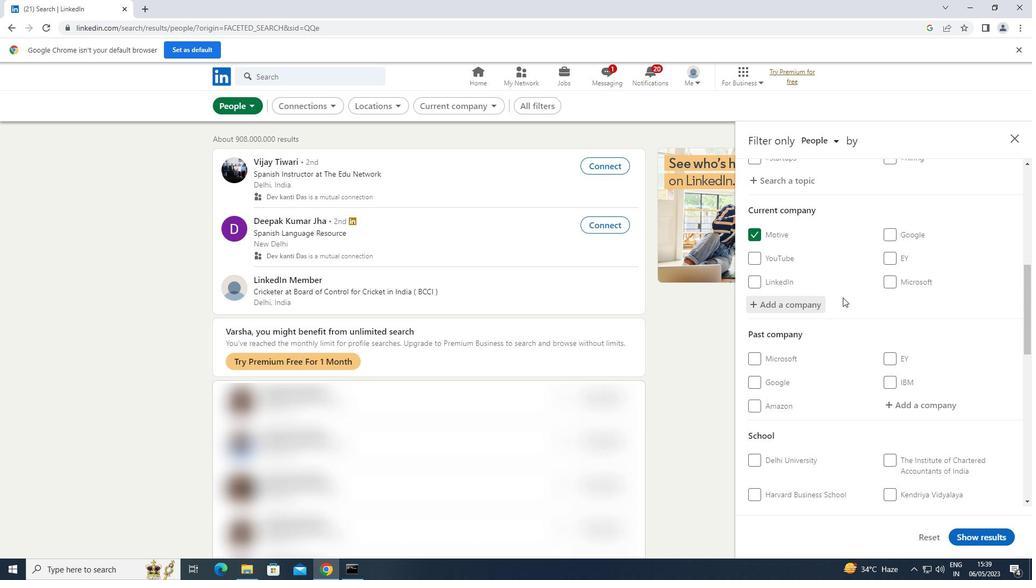 
Action: Mouse scrolled (842, 297) with delta (0, 0)
Screenshot: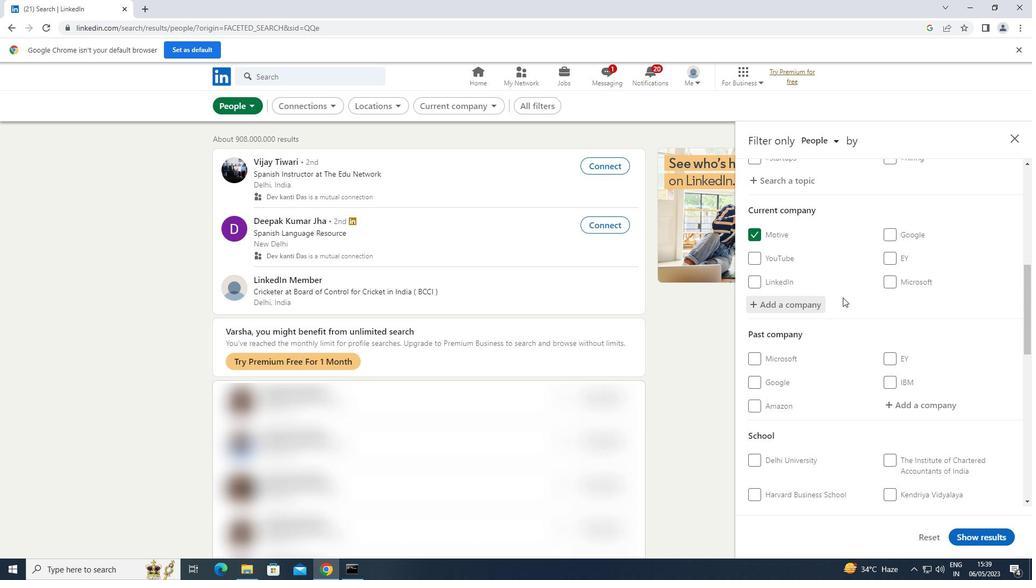
Action: Mouse moved to (904, 347)
Screenshot: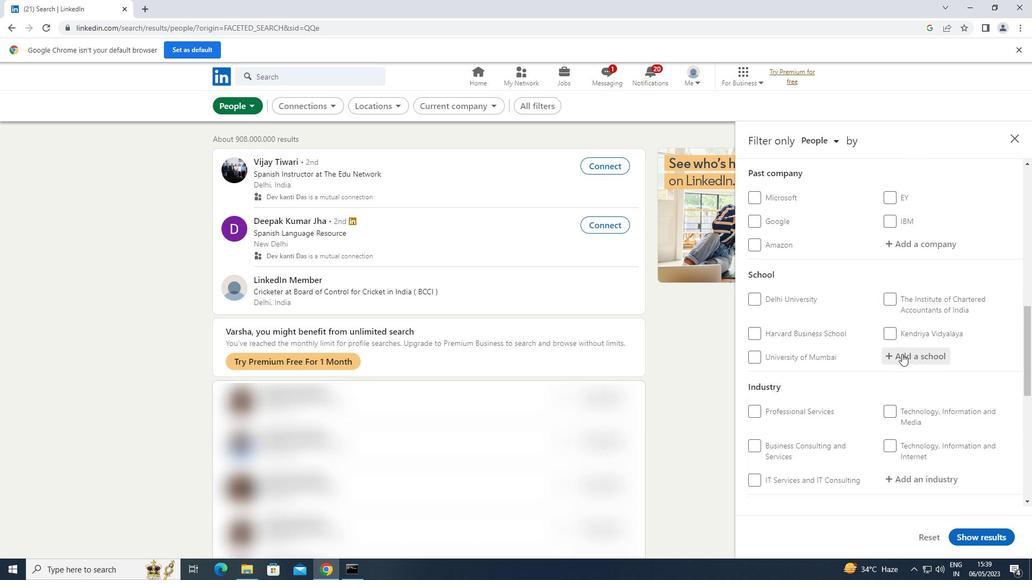 
Action: Mouse pressed left at (904, 347)
Screenshot: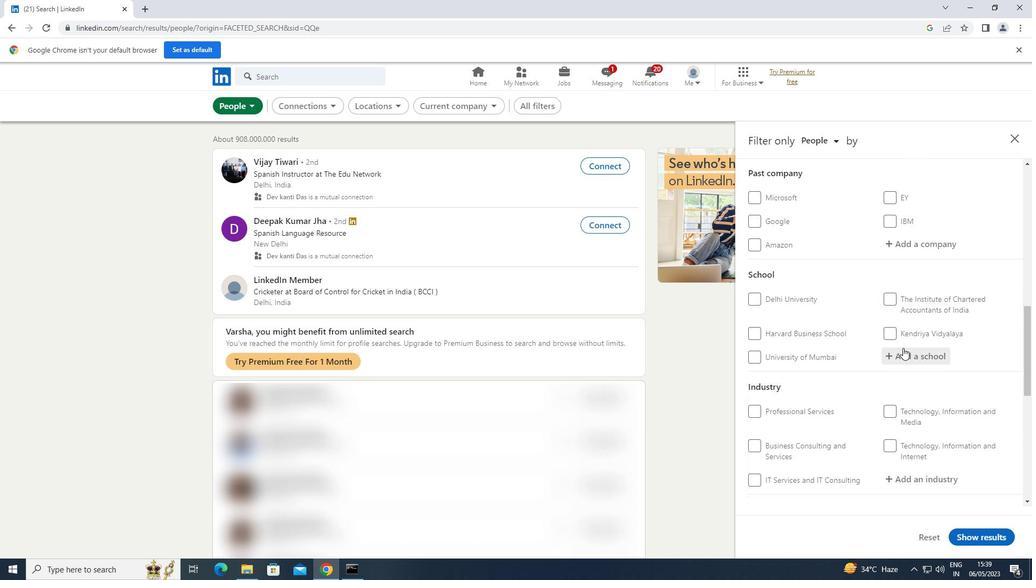 
Action: Key pressed <Key.shift>SSBT'S
Screenshot: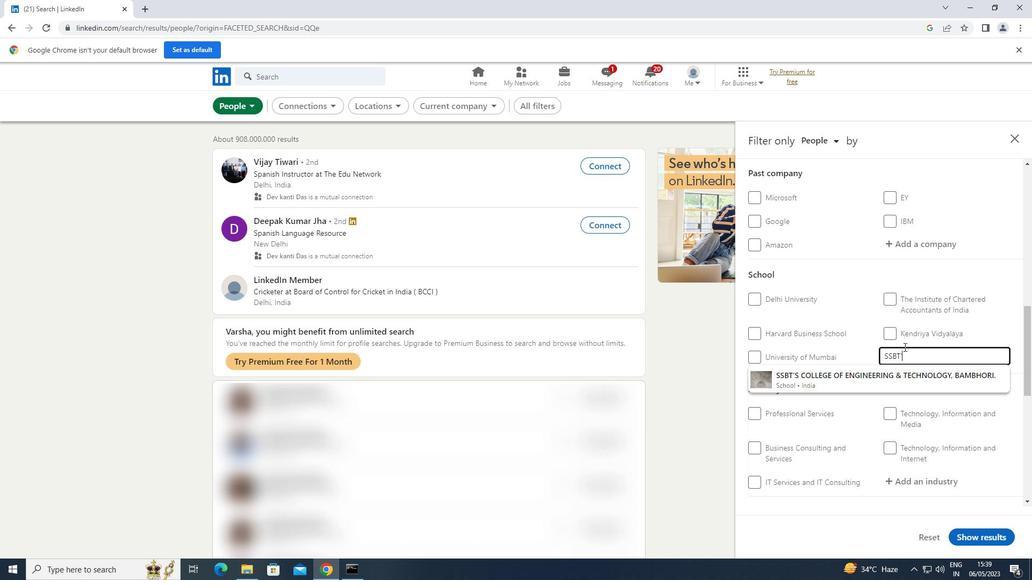 
Action: Mouse moved to (914, 374)
Screenshot: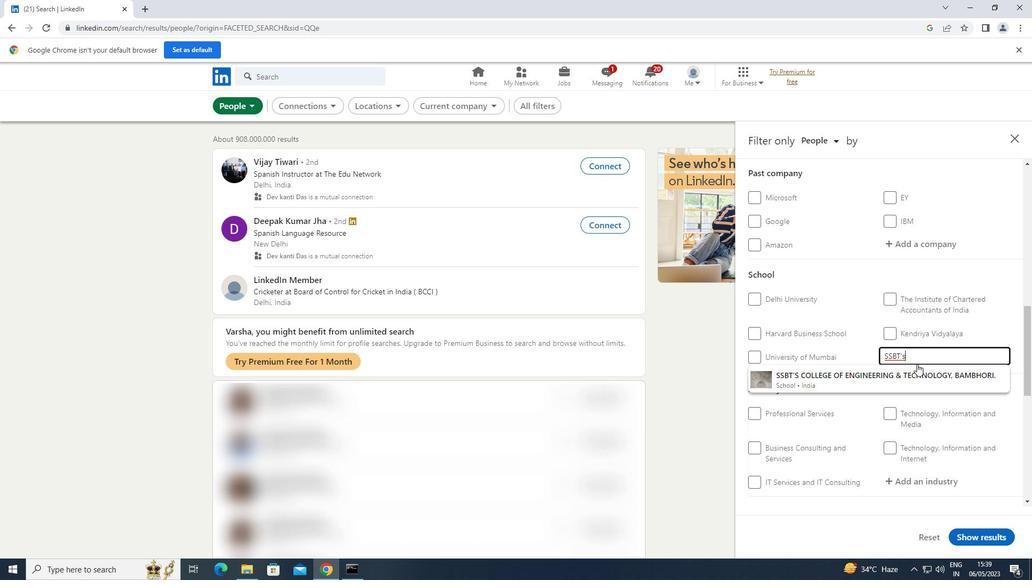 
Action: Mouse pressed left at (914, 374)
Screenshot: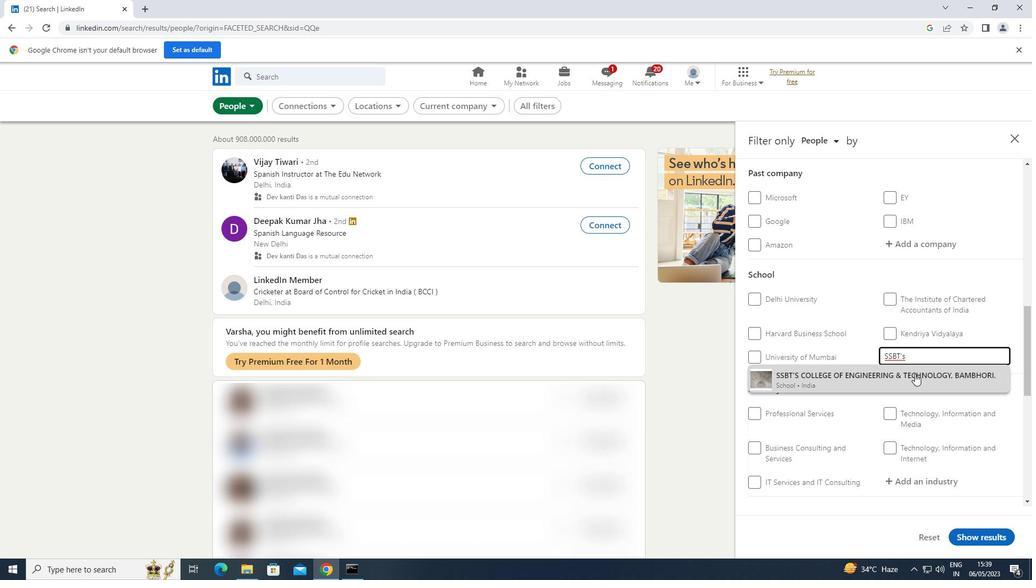 
Action: Mouse moved to (933, 371)
Screenshot: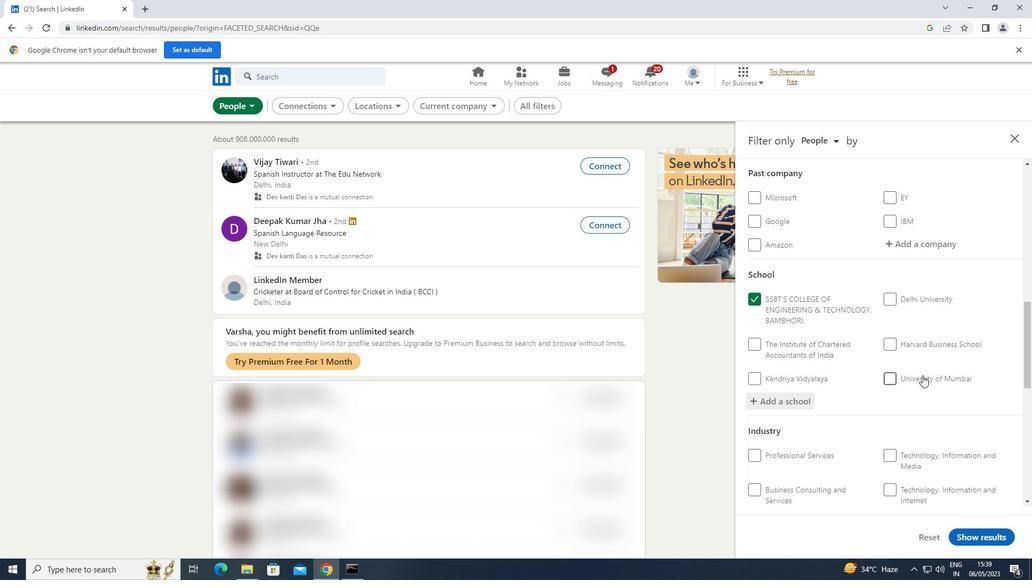
Action: Mouse scrolled (933, 371) with delta (0, 0)
Screenshot: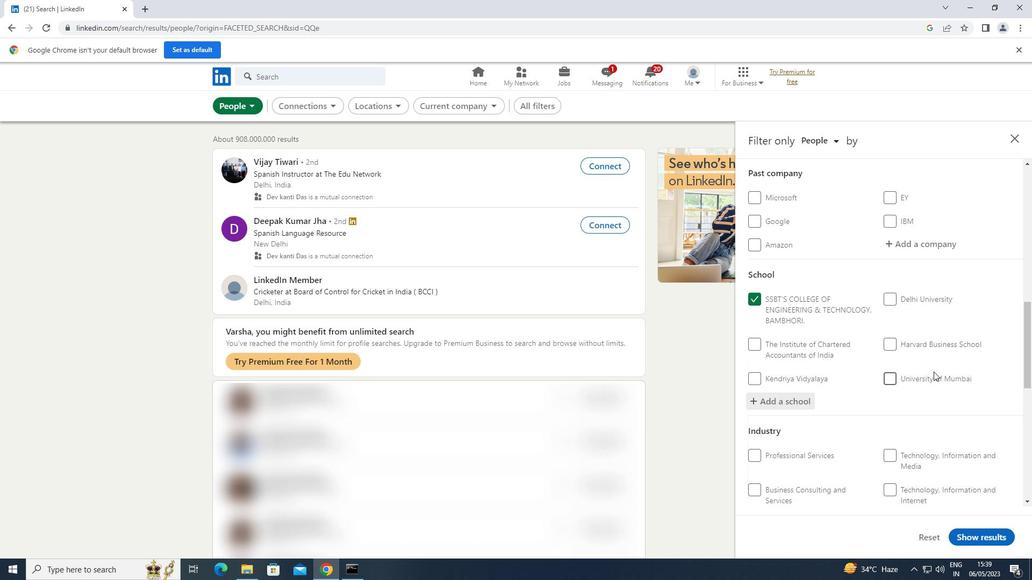 
Action: Mouse scrolled (933, 371) with delta (0, 0)
Screenshot: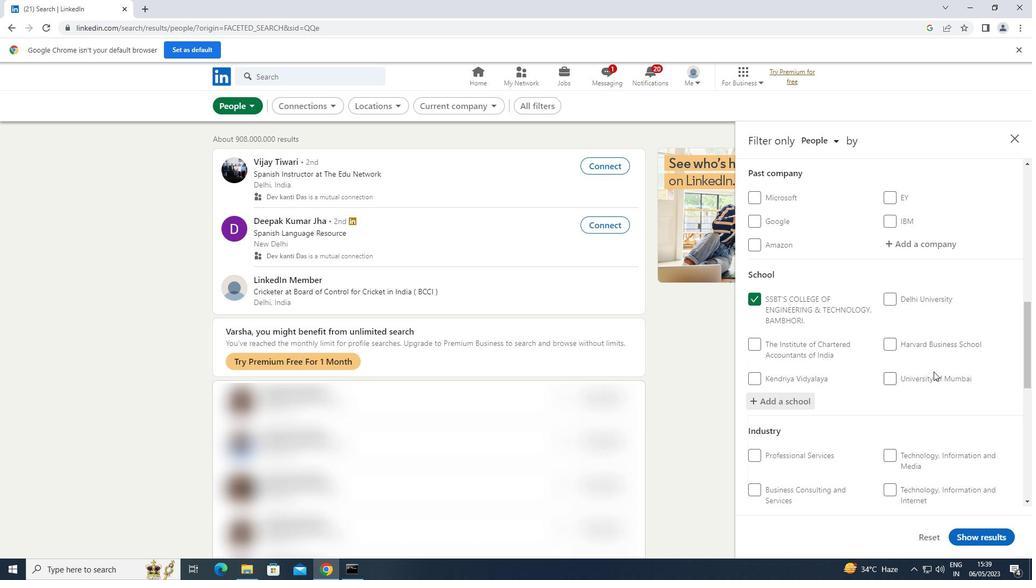 
Action: Mouse scrolled (933, 371) with delta (0, 0)
Screenshot: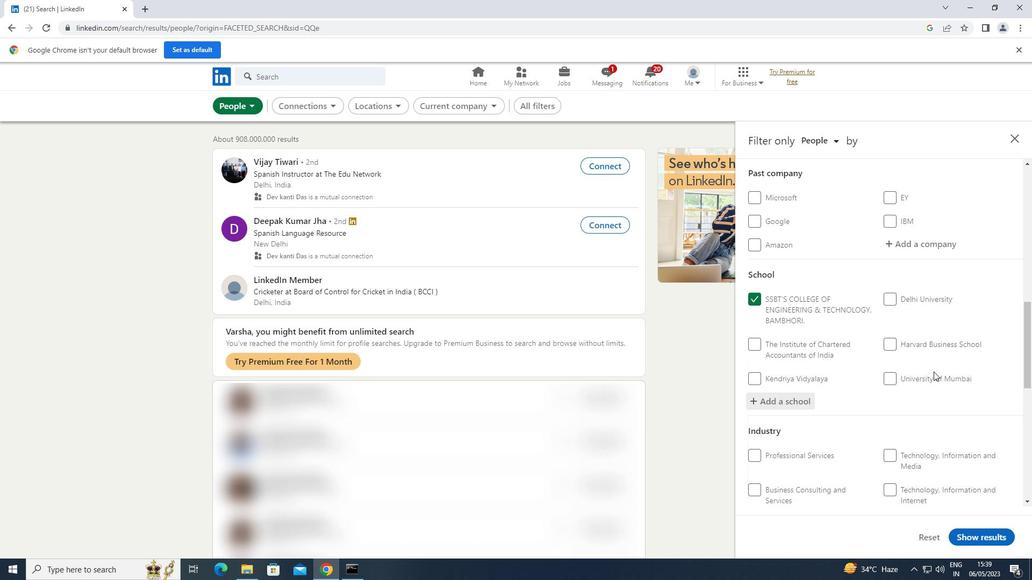 
Action: Mouse scrolled (933, 371) with delta (0, 0)
Screenshot: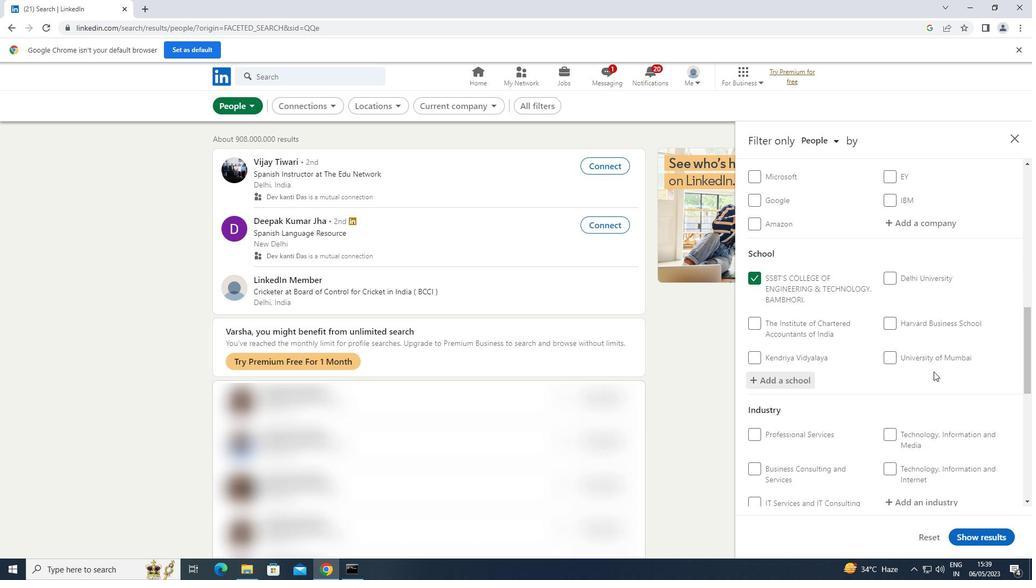 
Action: Mouse moved to (935, 370)
Screenshot: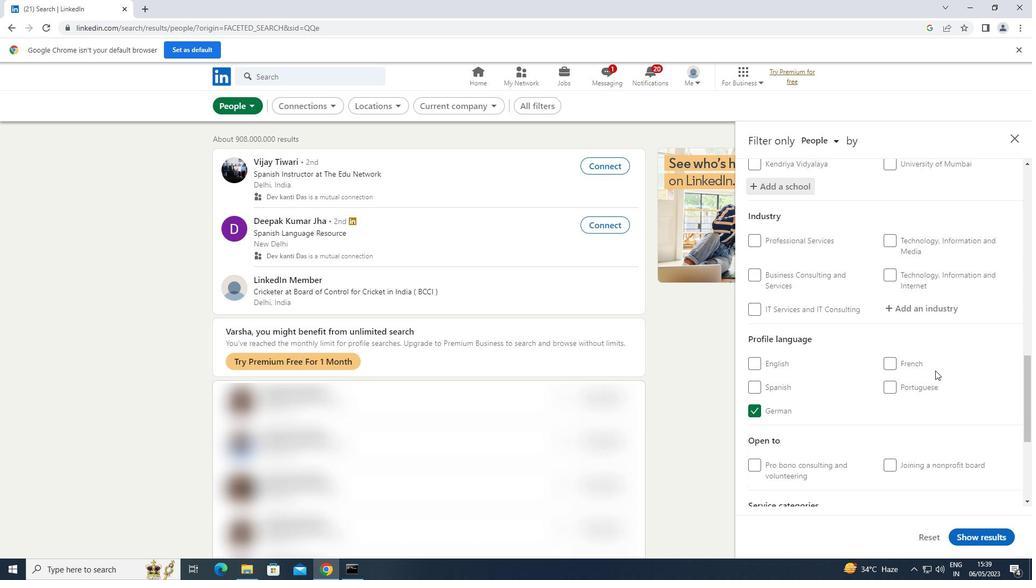 
Action: Mouse scrolled (935, 369) with delta (0, 0)
Screenshot: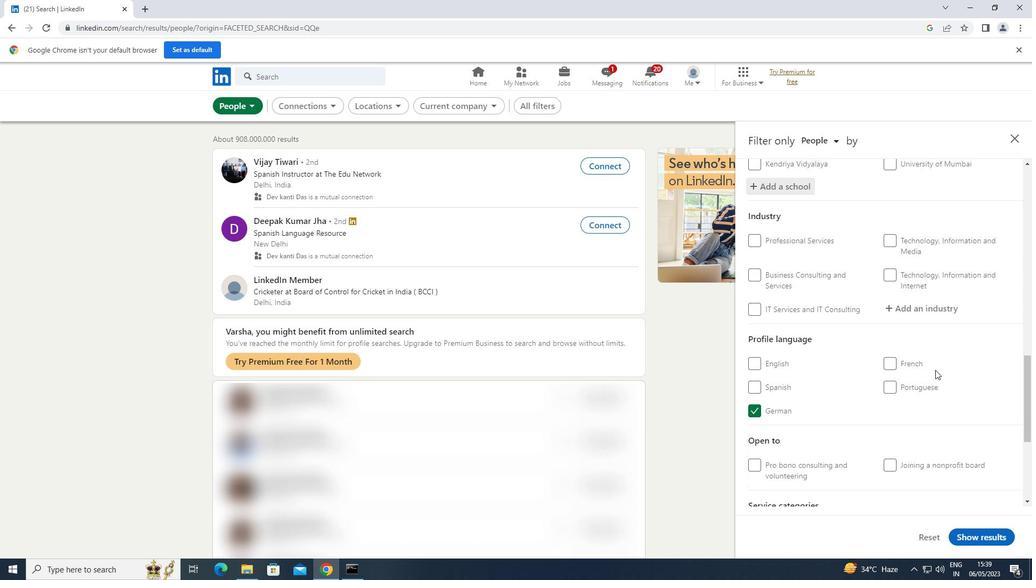 
Action: Mouse moved to (935, 251)
Screenshot: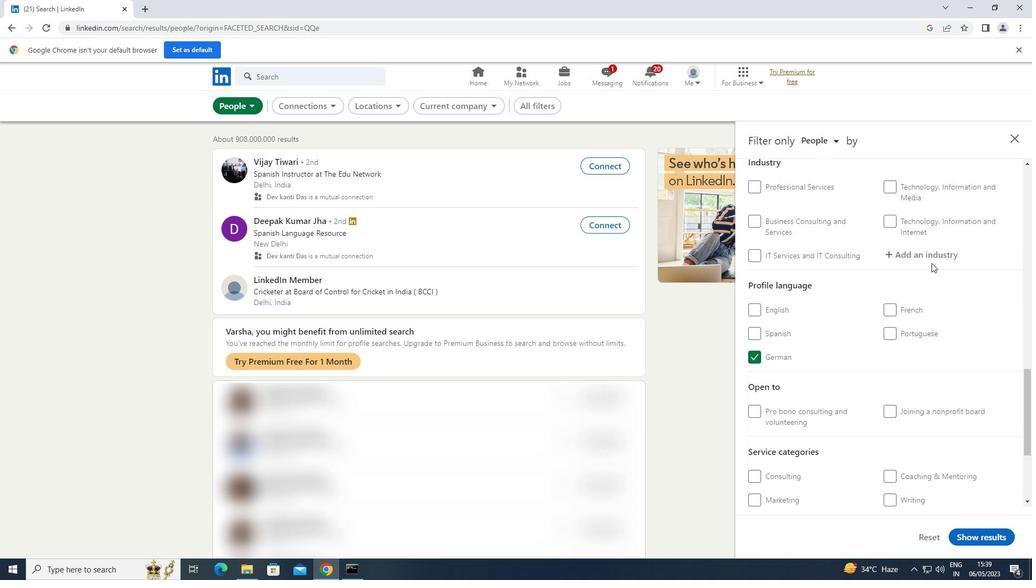 
Action: Mouse pressed left at (935, 251)
Screenshot: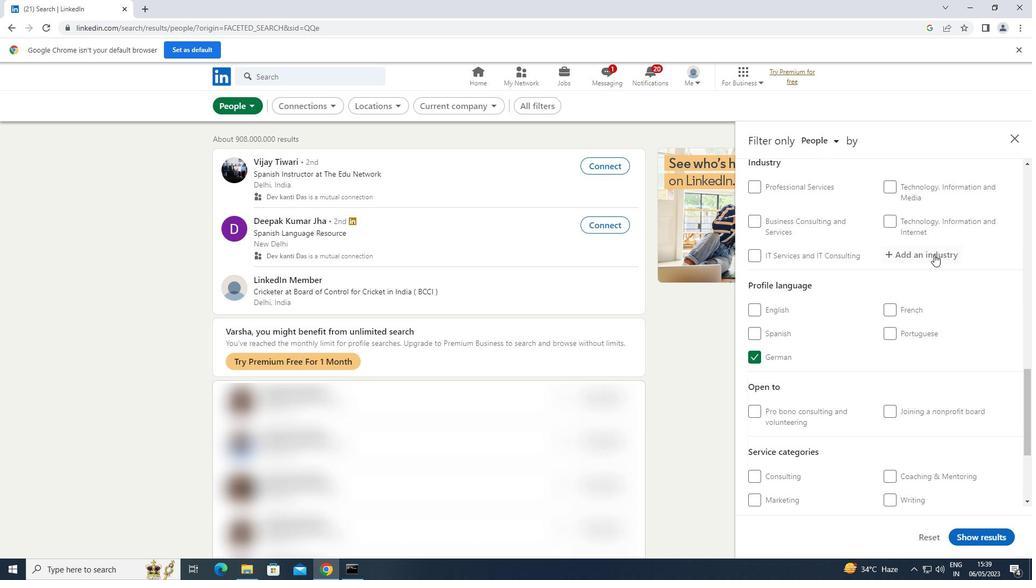 
Action: Mouse moved to (935, 252)
Screenshot: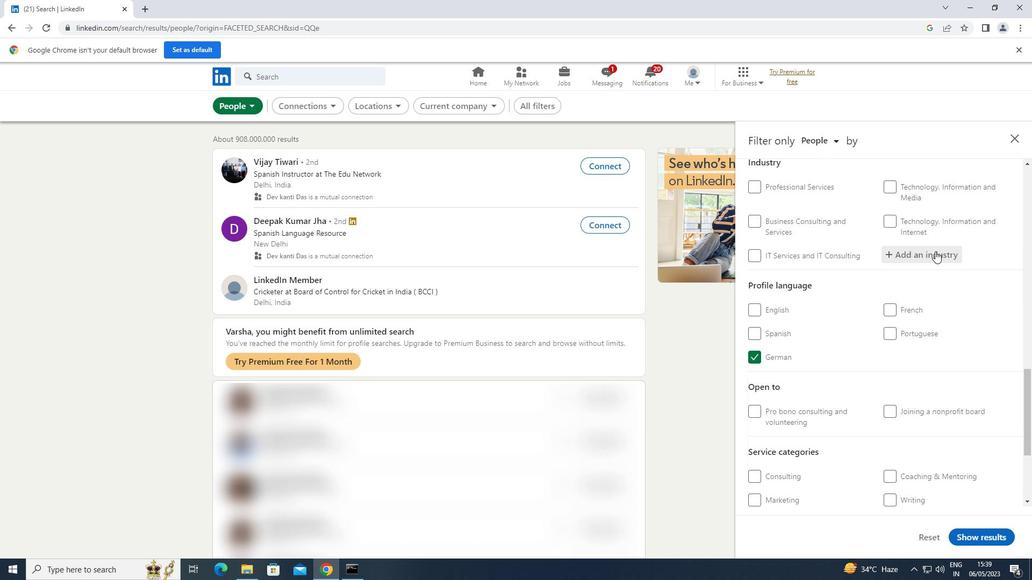 
Action: Key pressed <Key.shift>HOUSEHOL
Screenshot: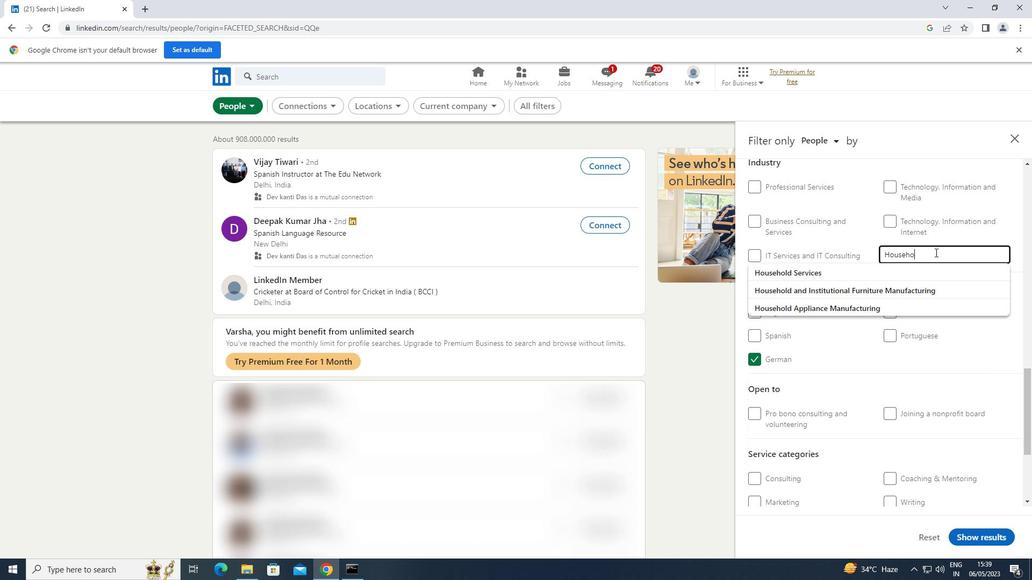 
Action: Mouse moved to (800, 268)
Screenshot: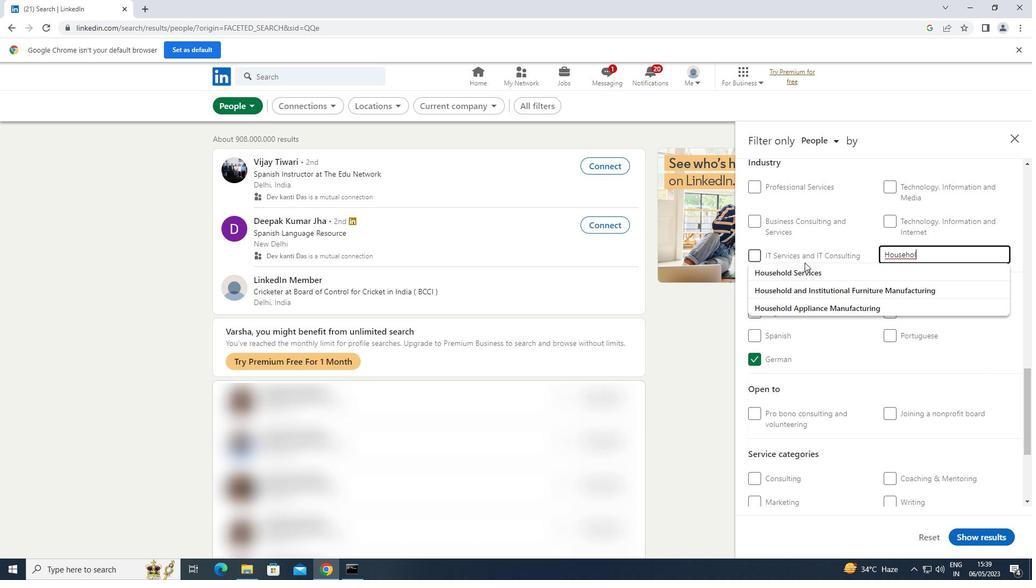 
Action: Mouse pressed left at (800, 268)
Screenshot: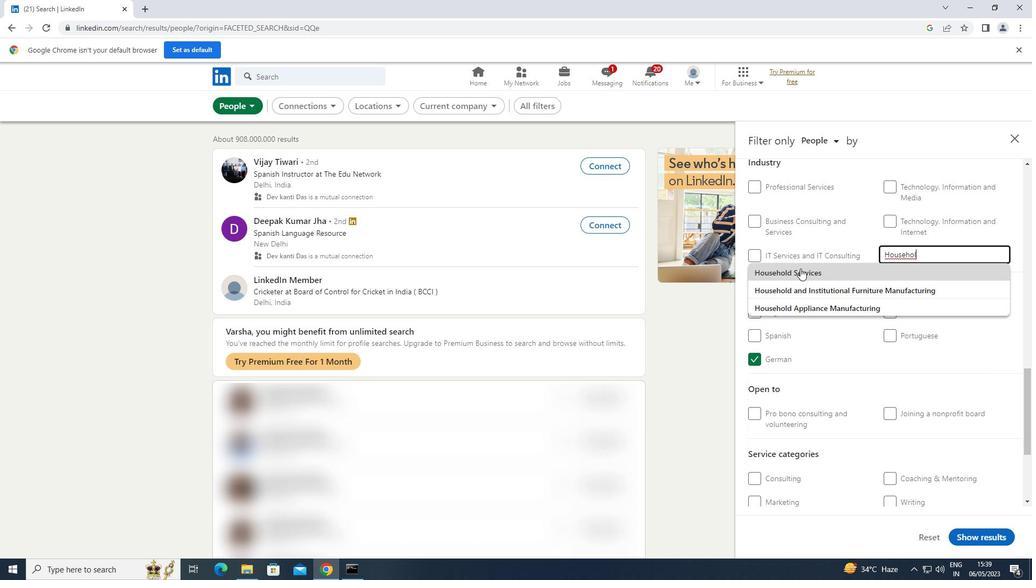 
Action: Mouse moved to (802, 268)
Screenshot: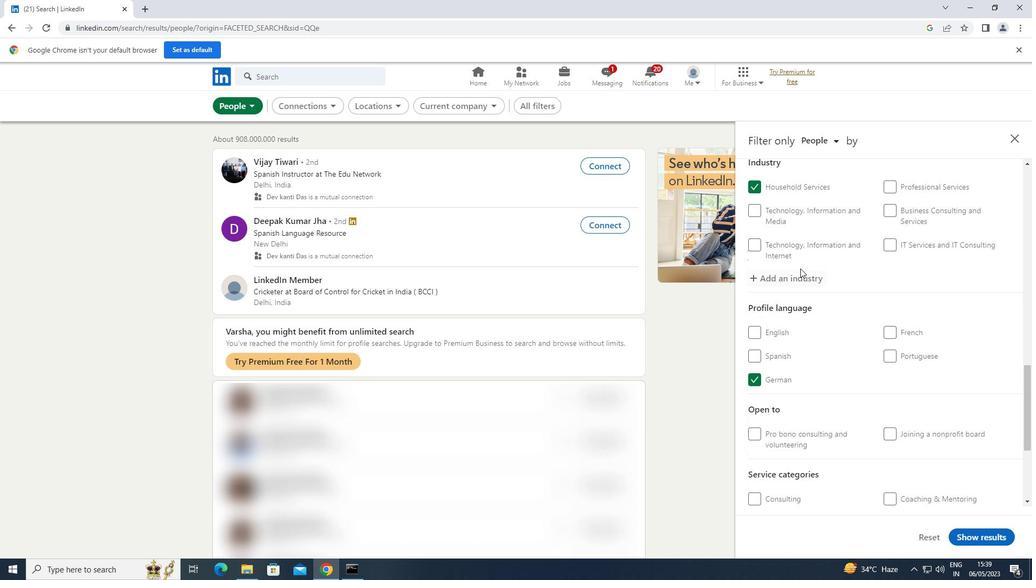 
Action: Mouse scrolled (802, 267) with delta (0, 0)
Screenshot: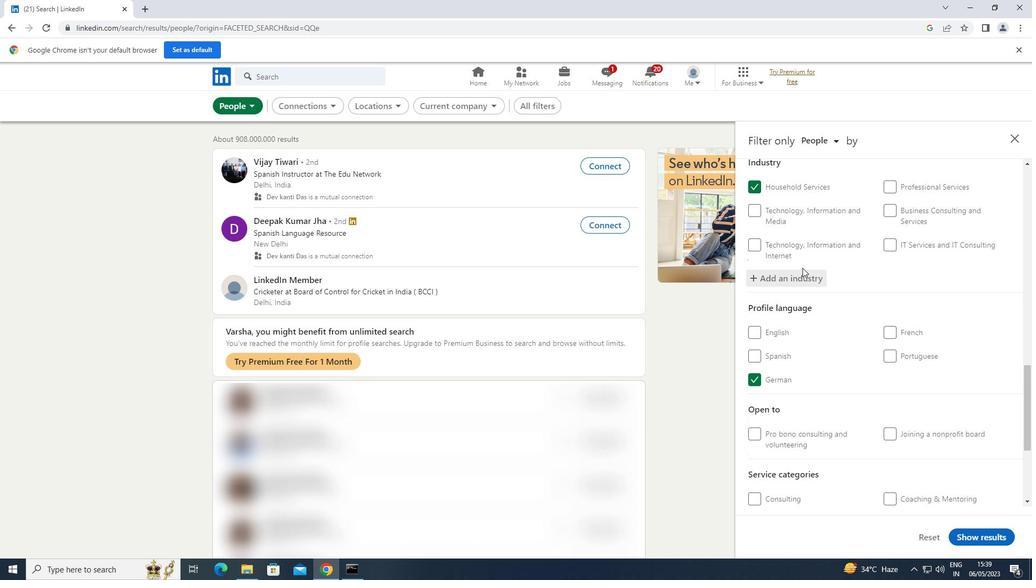 
Action: Mouse scrolled (802, 267) with delta (0, 0)
Screenshot: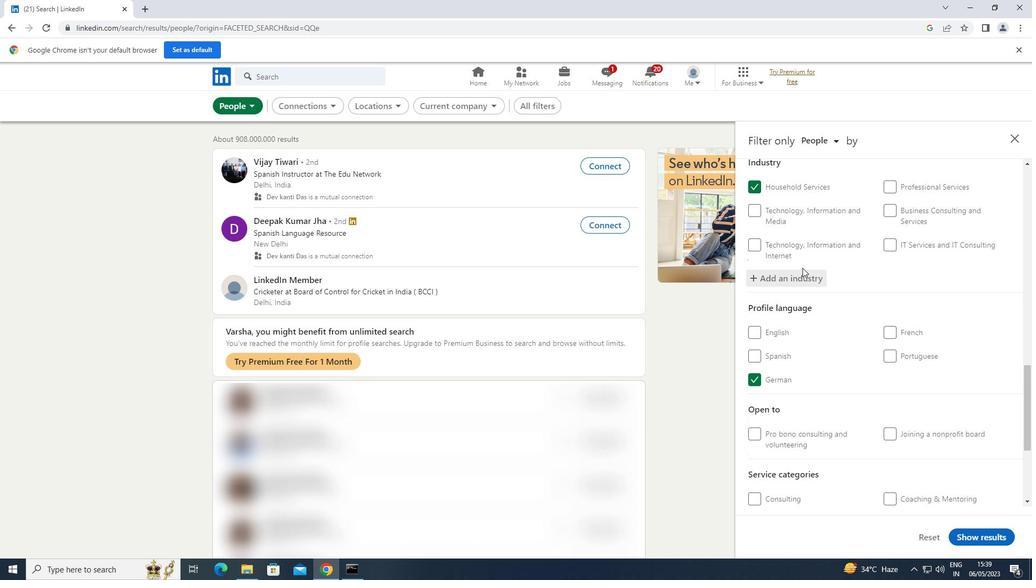 
Action: Mouse scrolled (802, 267) with delta (0, 0)
Screenshot: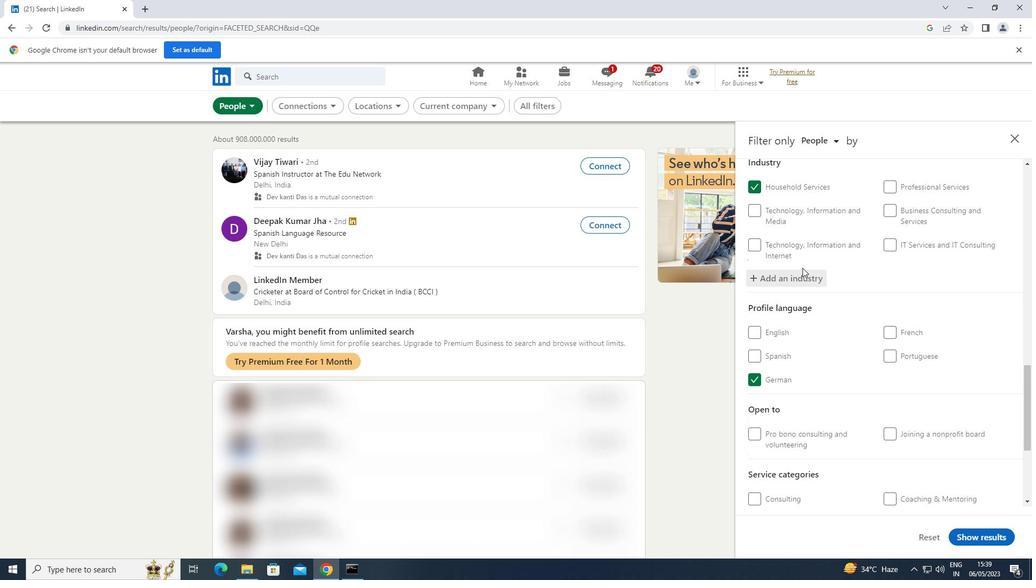 
Action: Mouse scrolled (802, 267) with delta (0, 0)
Screenshot: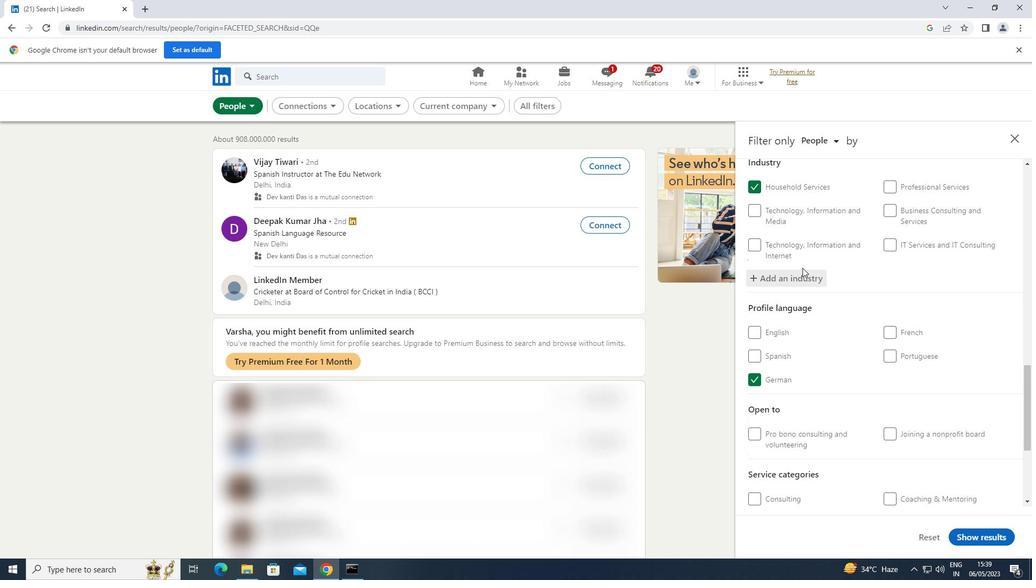 
Action: Mouse scrolled (802, 267) with delta (0, 0)
Screenshot: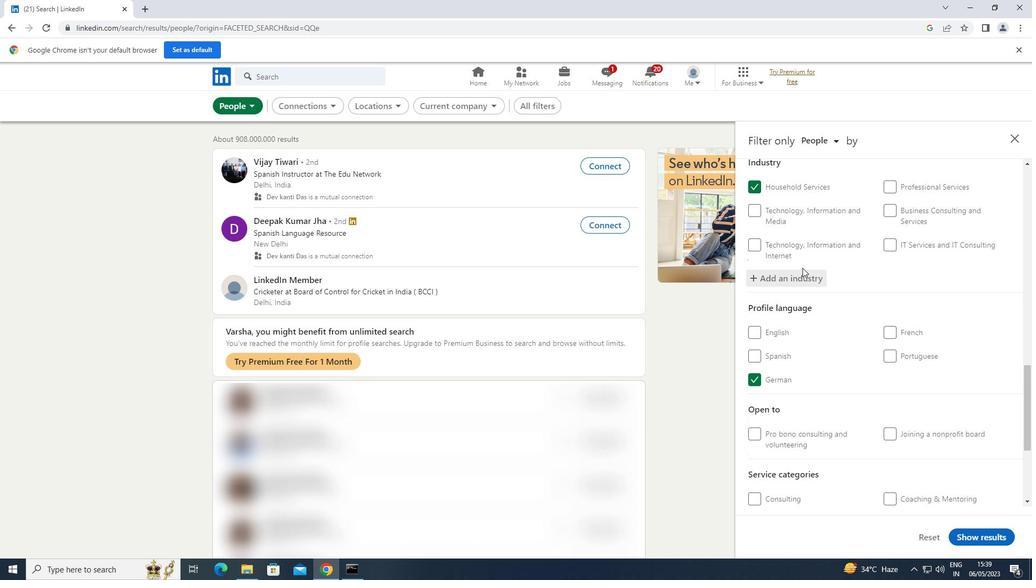 
Action: Mouse moved to (912, 363)
Screenshot: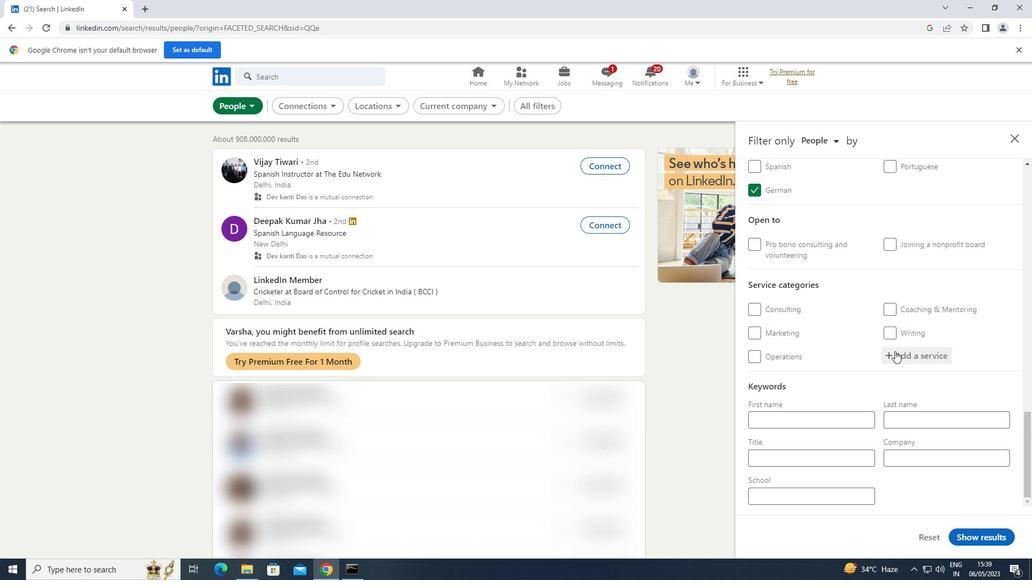 
Action: Mouse pressed left at (912, 363)
Screenshot: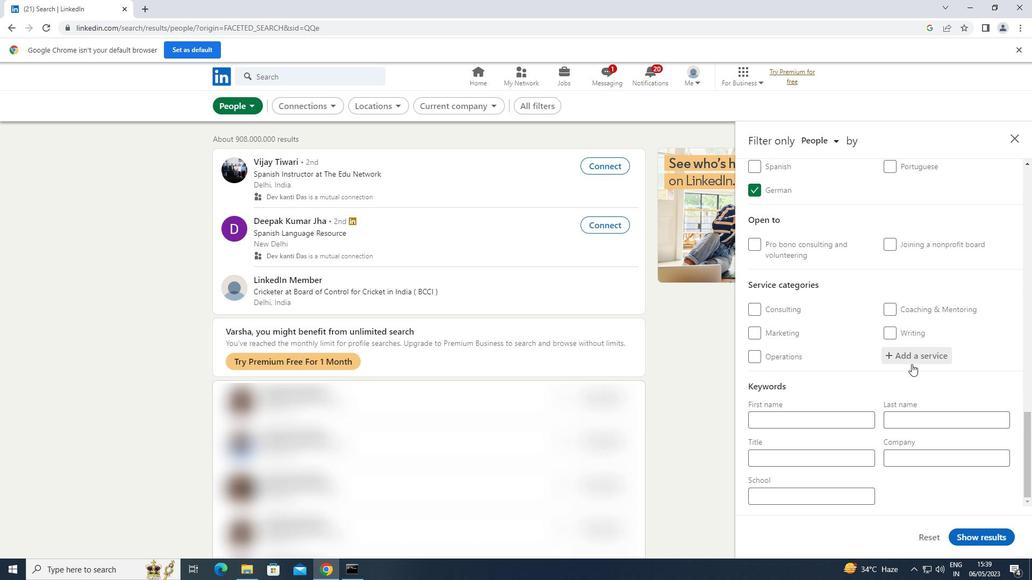 
Action: Mouse moved to (915, 361)
Screenshot: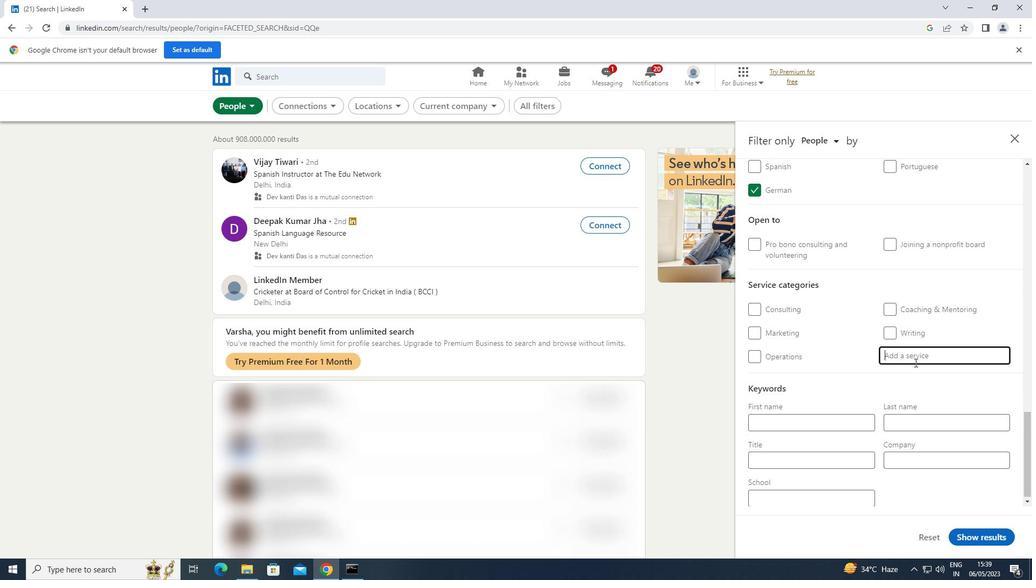 
Action: Key pressed <Key.shift>VIDEO
Screenshot: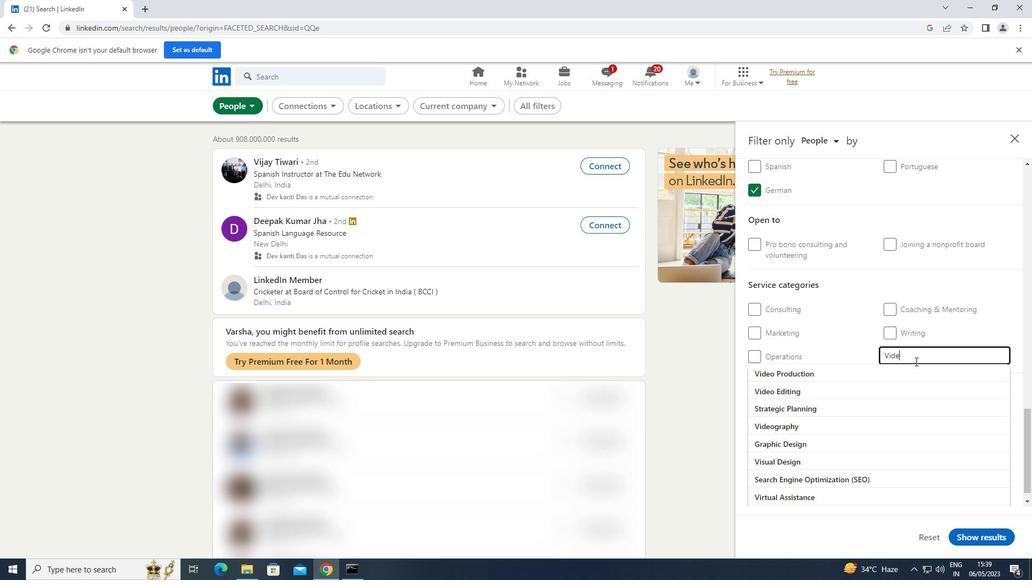 
Action: Mouse moved to (897, 363)
Screenshot: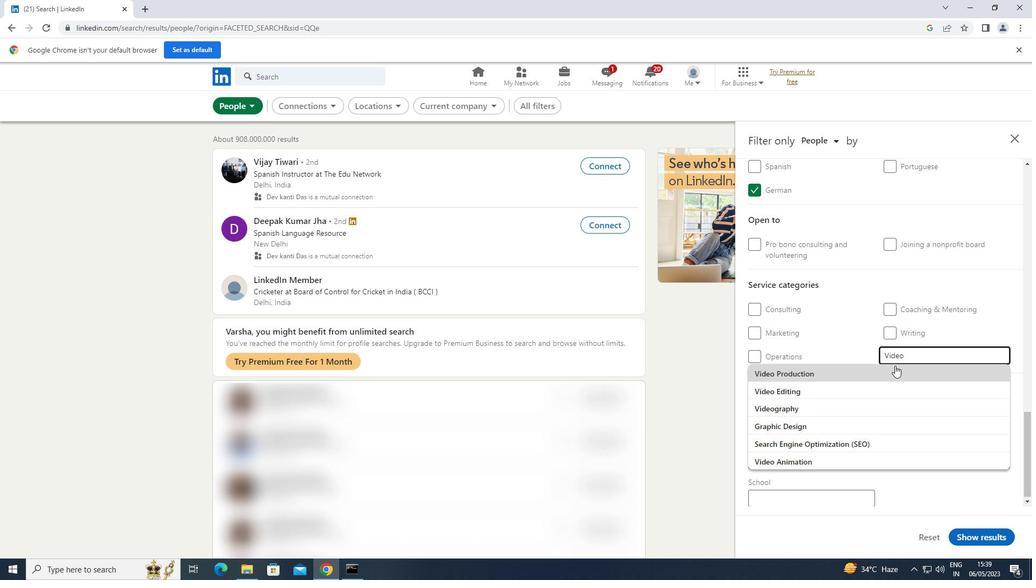 
Action: Key pressed GRAPHY
Screenshot: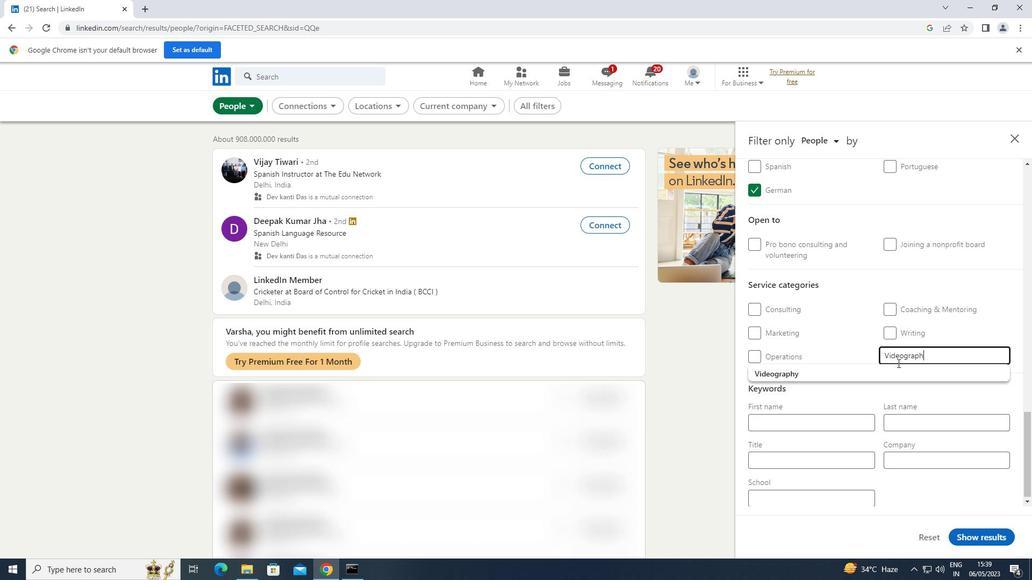 
Action: Mouse moved to (822, 369)
Screenshot: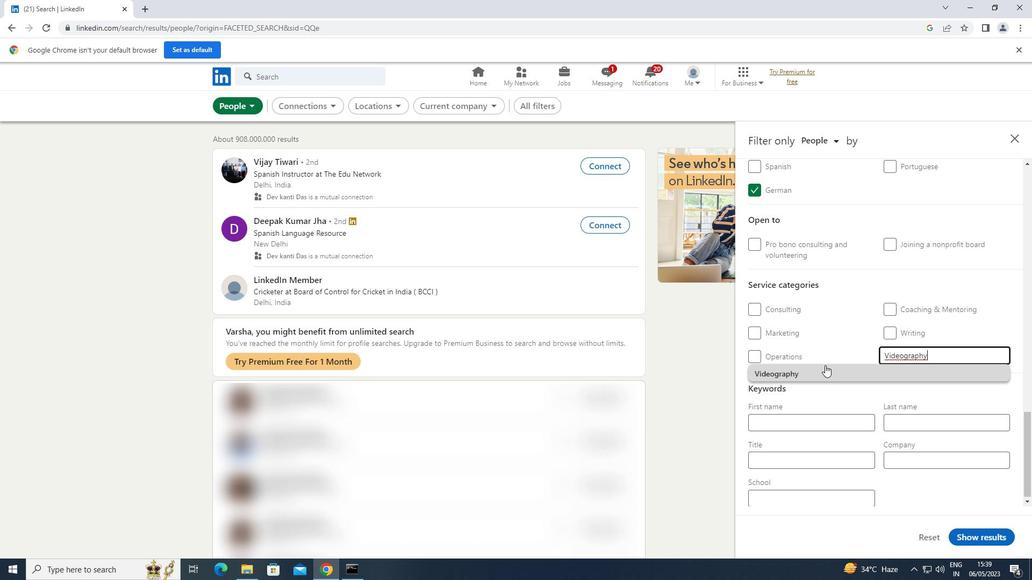 
Action: Mouse pressed left at (822, 369)
Screenshot: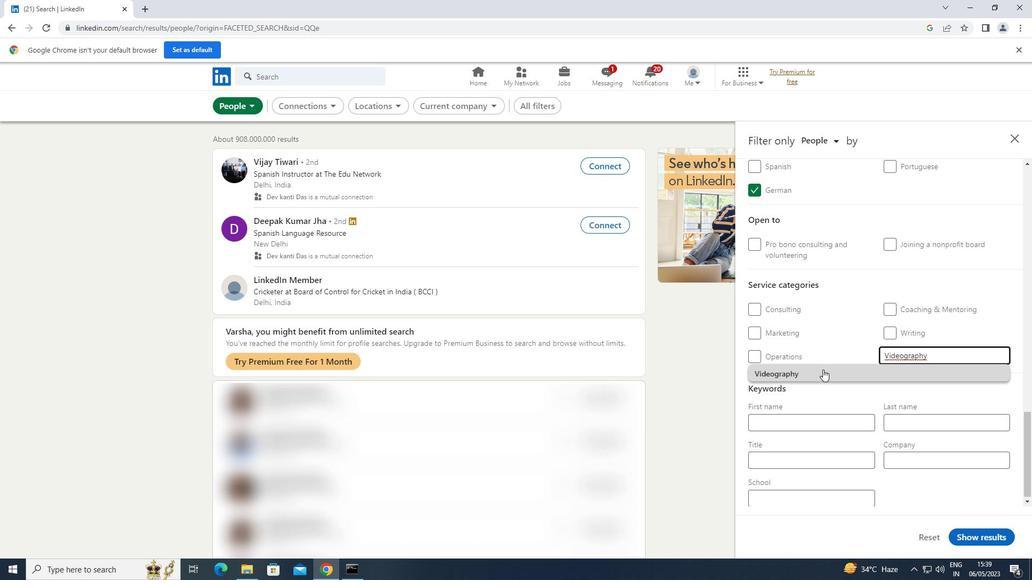 
Action: Mouse moved to (819, 477)
Screenshot: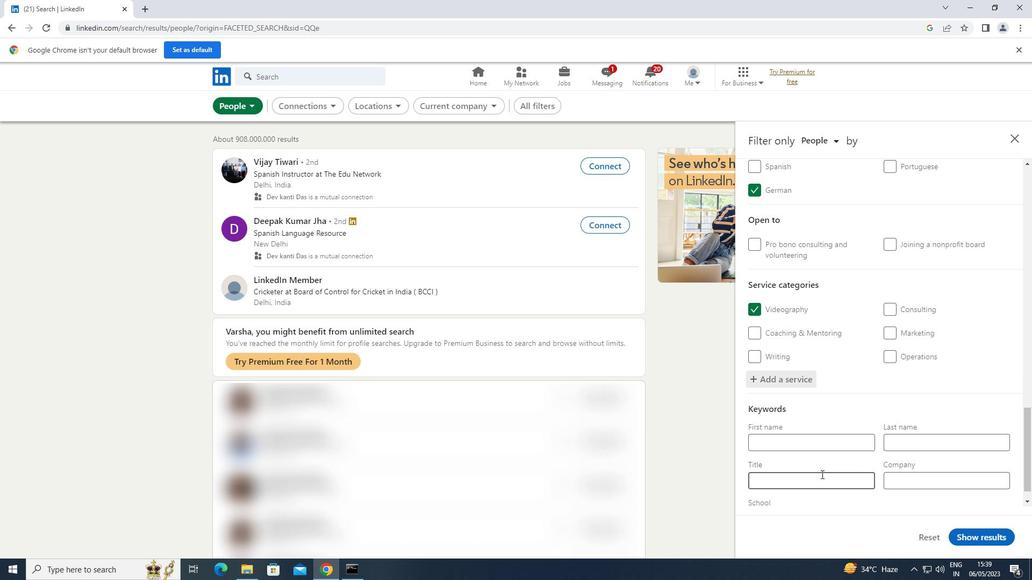 
Action: Mouse pressed left at (819, 477)
Screenshot: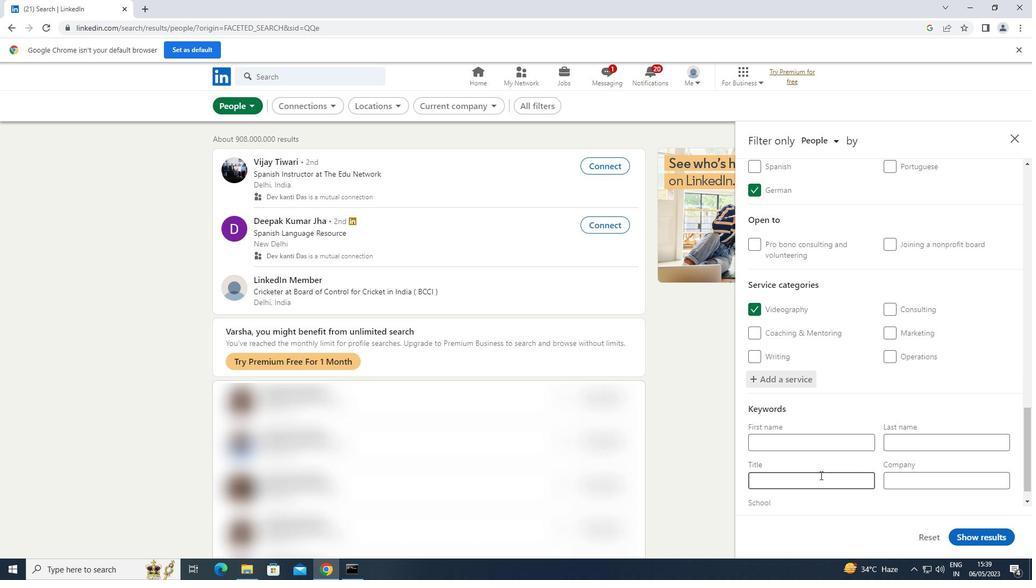 
Action: Mouse moved to (806, 471)
Screenshot: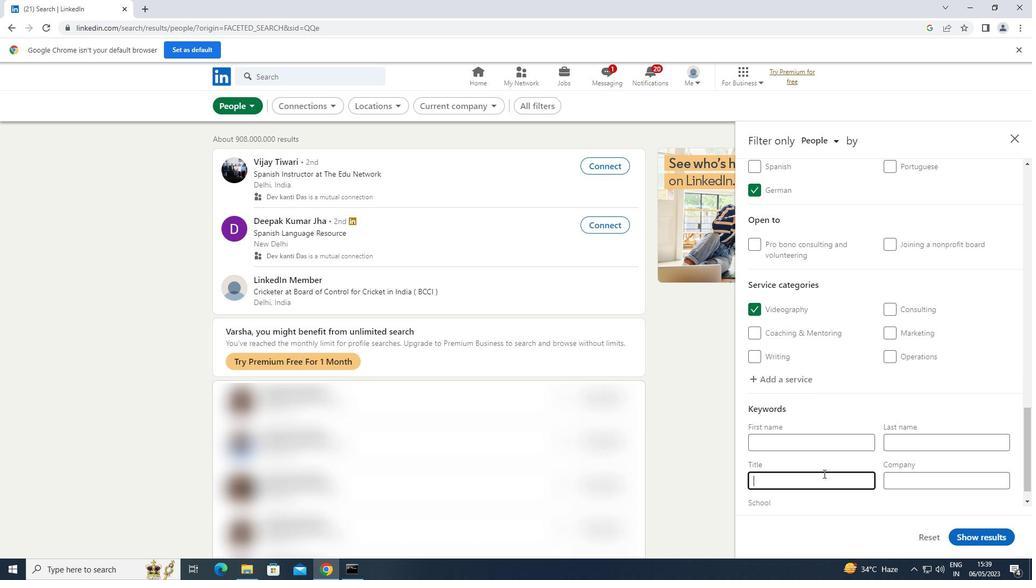 
Action: Key pressed <Key.shift>EXECUTIVE<Key.space><Key.shift>ASSISTANT
Screenshot: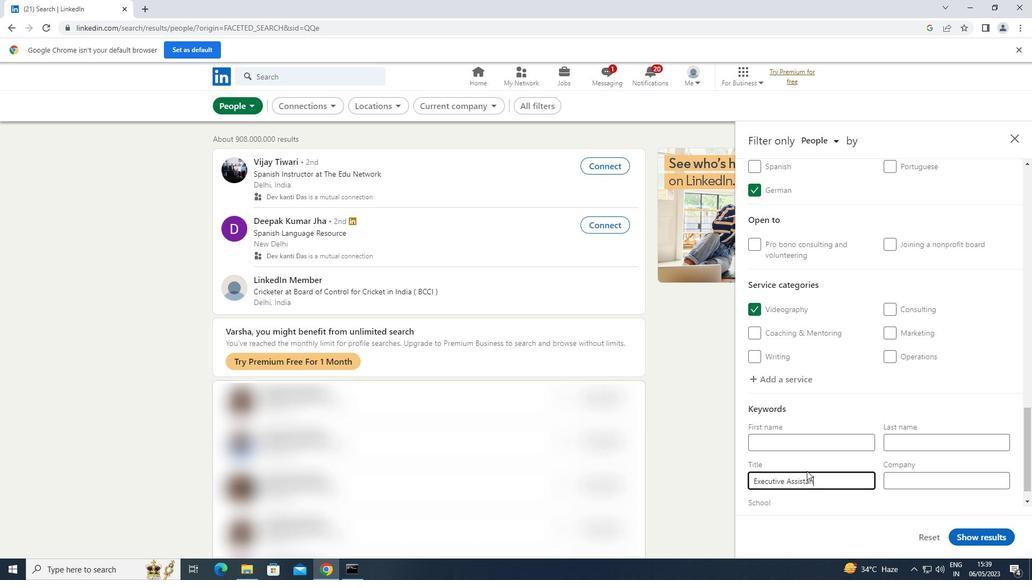 
Action: Mouse moved to (986, 539)
Screenshot: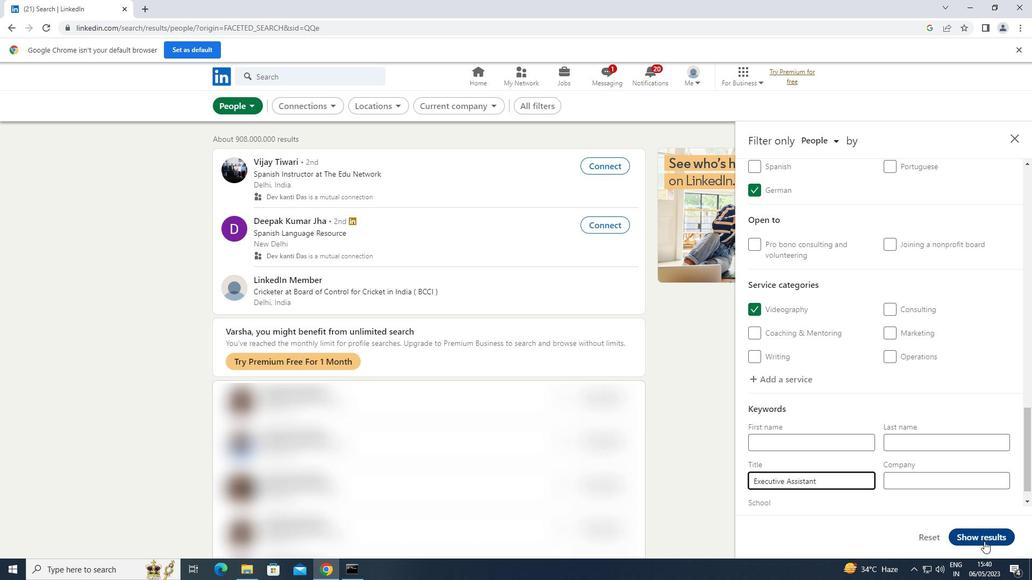 
Action: Mouse pressed left at (986, 539)
Screenshot: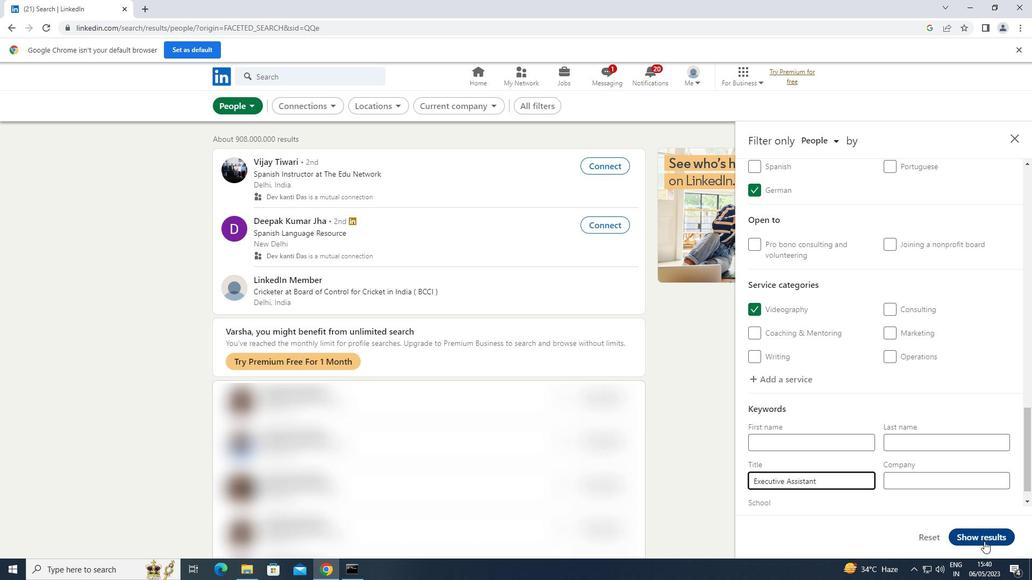 
Action: Mouse moved to (987, 538)
Screenshot: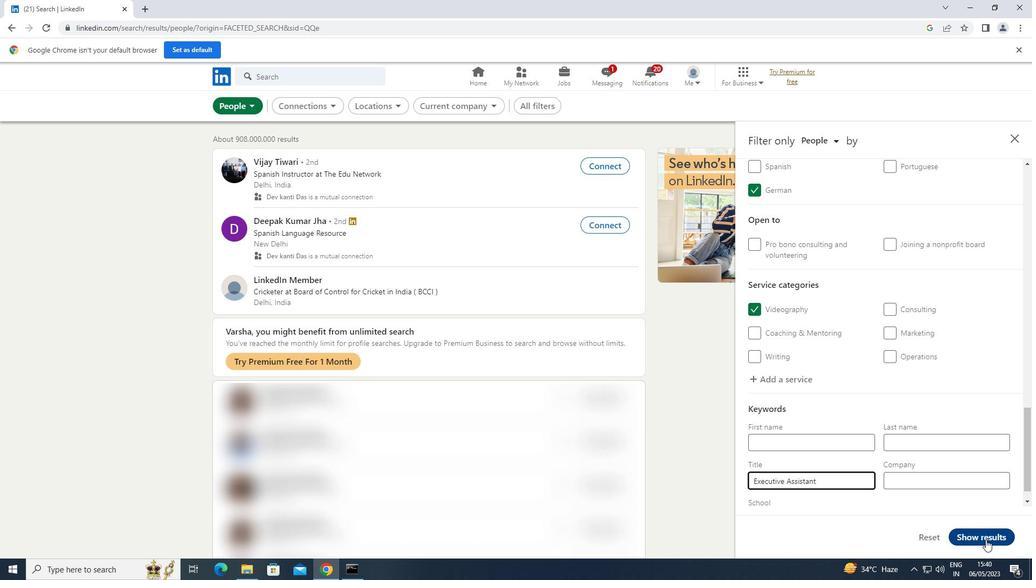 
